 Task: Find connections with filter location Savanūr with filter topic #technologywith filter profile language Potuguese with filter current company EFI with filter school Biju Patnaik University of Technology, Odisha with filter industry Services for the Elderly and Disabled with filter service category Administrative with filter keywords title Account Representative
Action: Mouse moved to (520, 66)
Screenshot: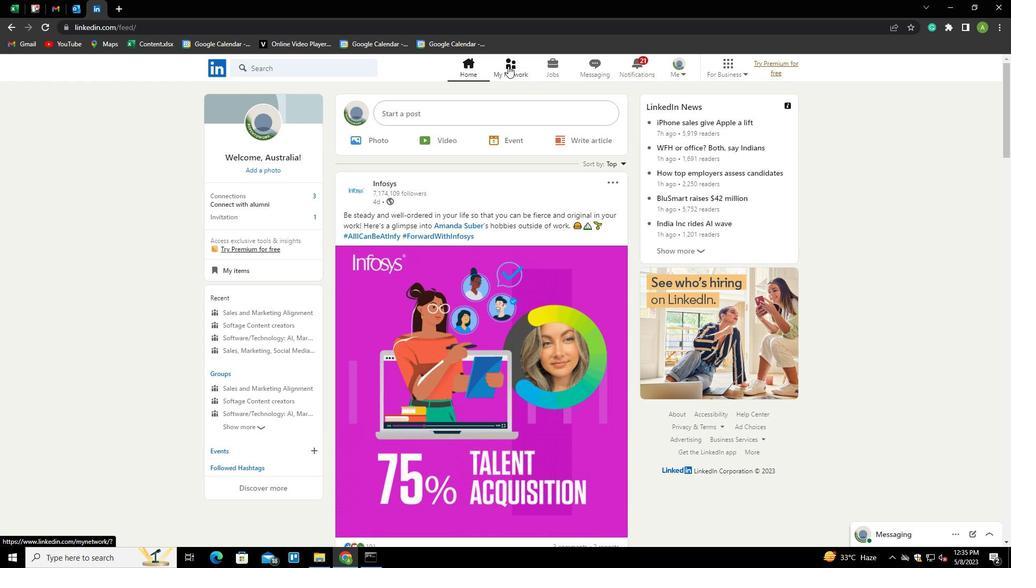 
Action: Mouse pressed left at (520, 66)
Screenshot: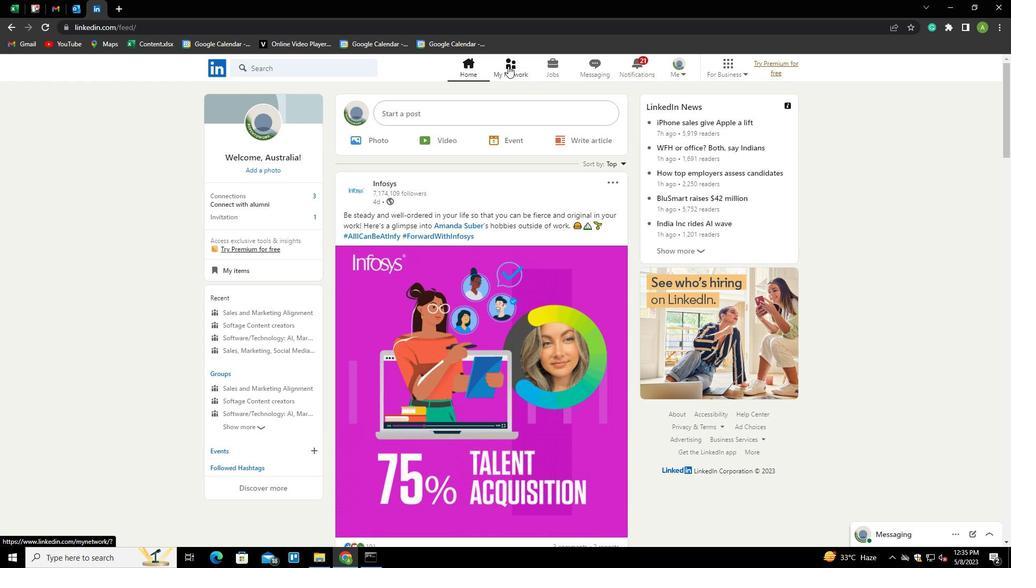 
Action: Mouse moved to (262, 124)
Screenshot: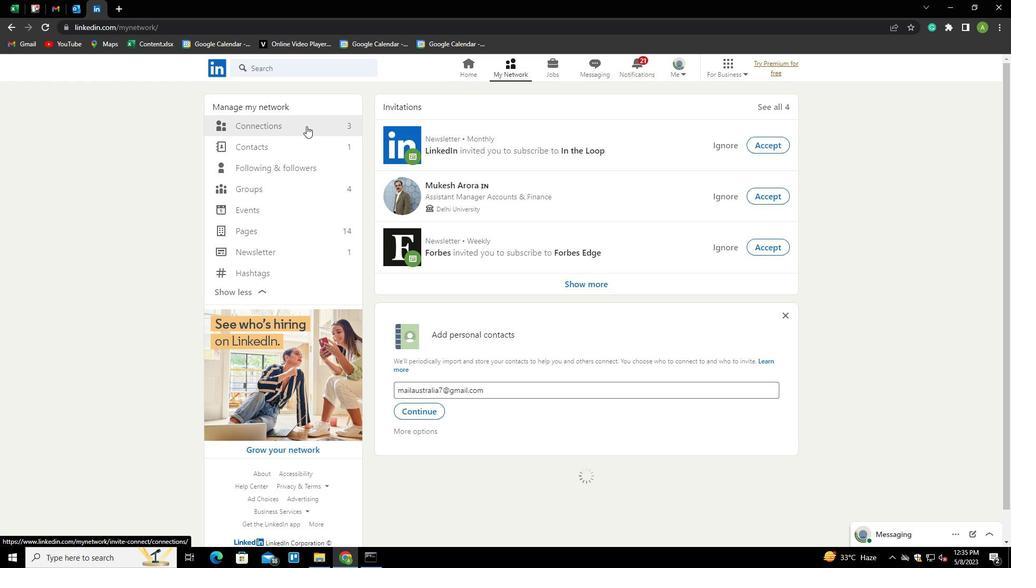 
Action: Mouse pressed left at (262, 124)
Screenshot: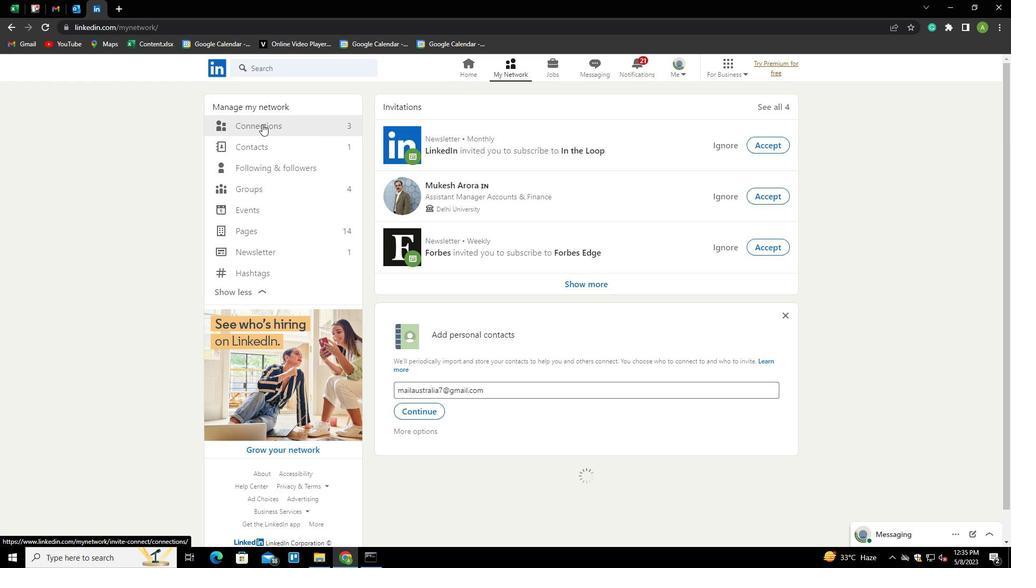
Action: Mouse moved to (574, 126)
Screenshot: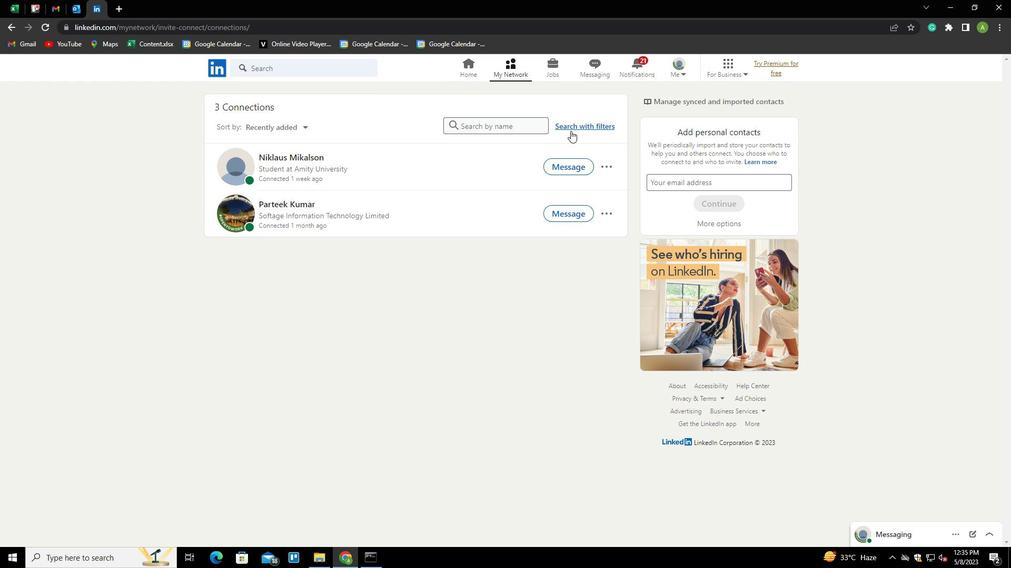 
Action: Mouse pressed left at (574, 126)
Screenshot: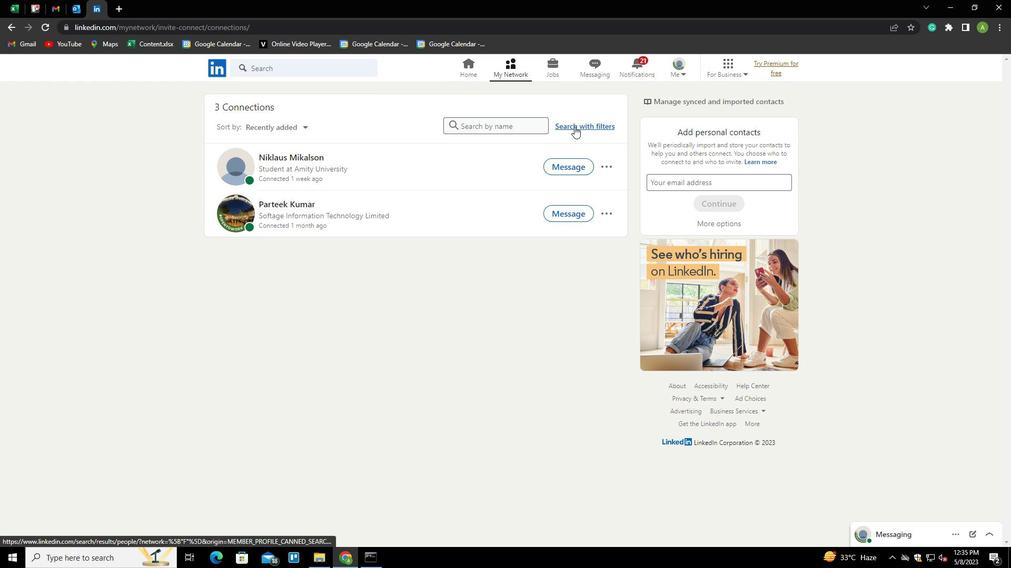 
Action: Mouse moved to (539, 96)
Screenshot: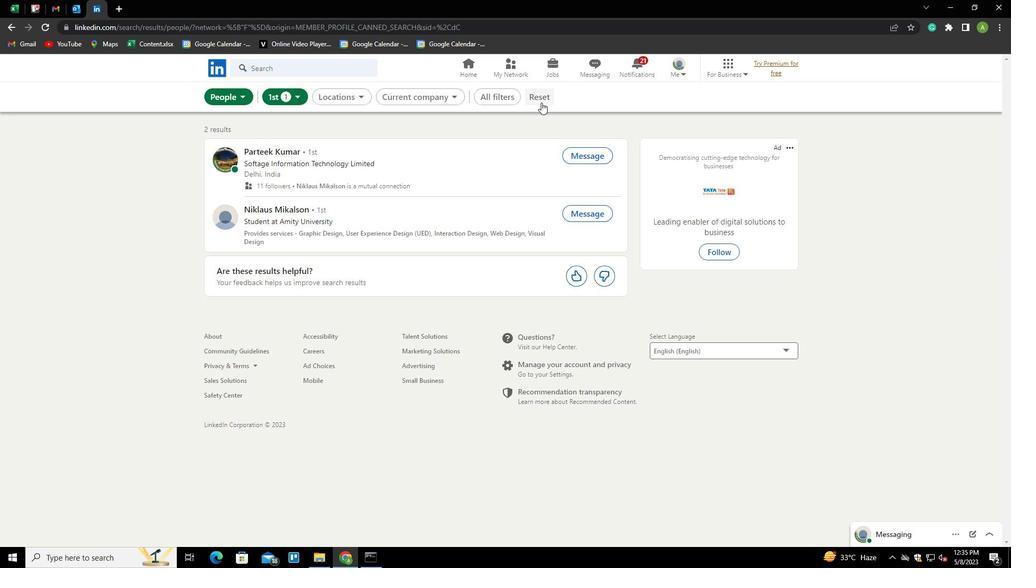 
Action: Mouse pressed left at (539, 96)
Screenshot: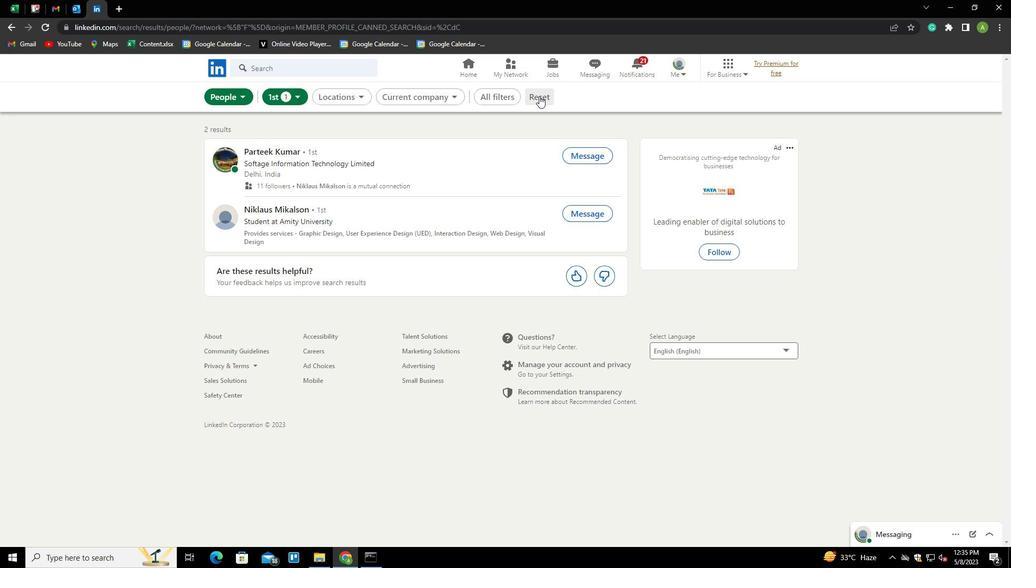 
Action: Mouse moved to (527, 98)
Screenshot: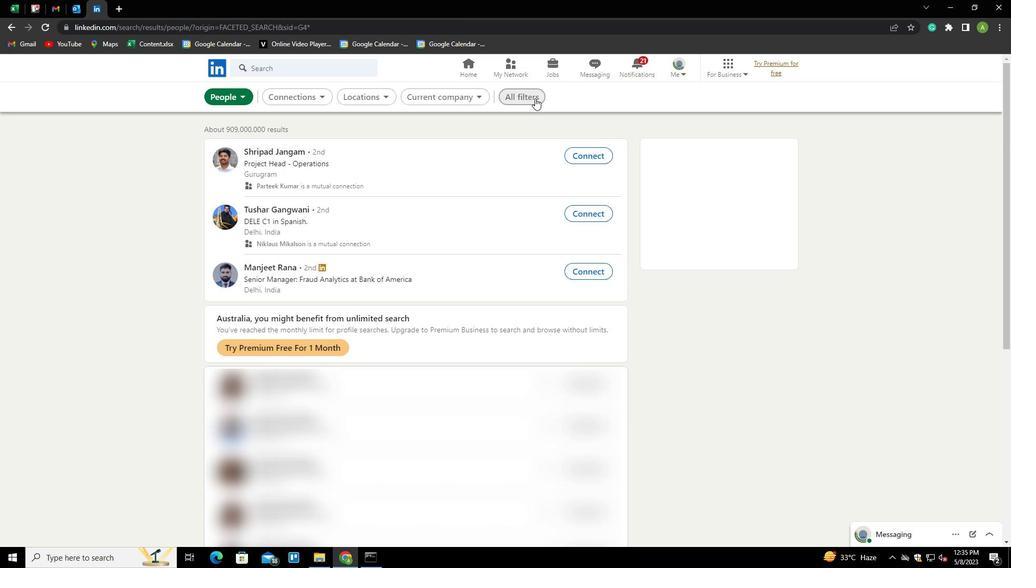 
Action: Mouse pressed left at (527, 98)
Screenshot: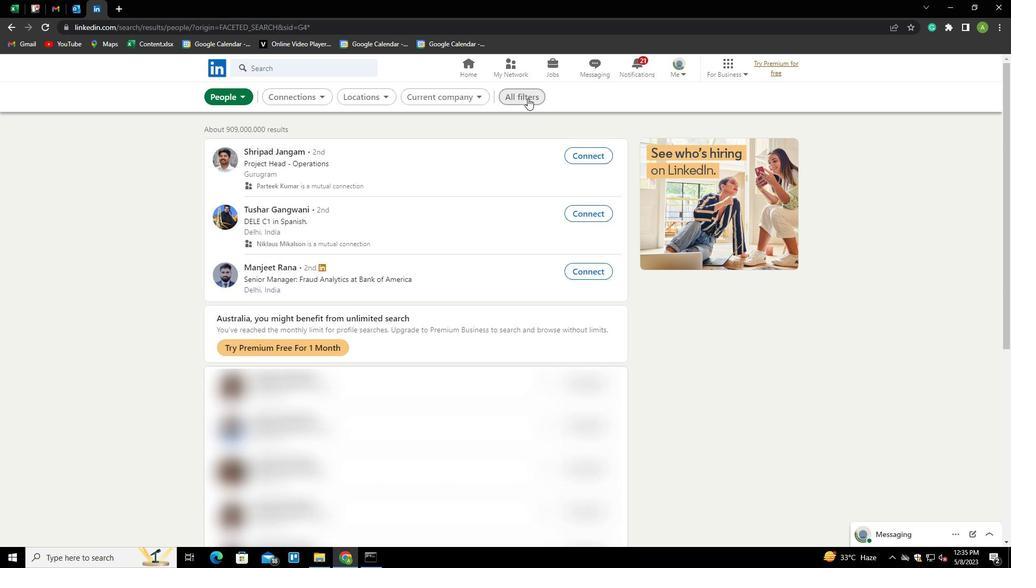 
Action: Mouse moved to (805, 286)
Screenshot: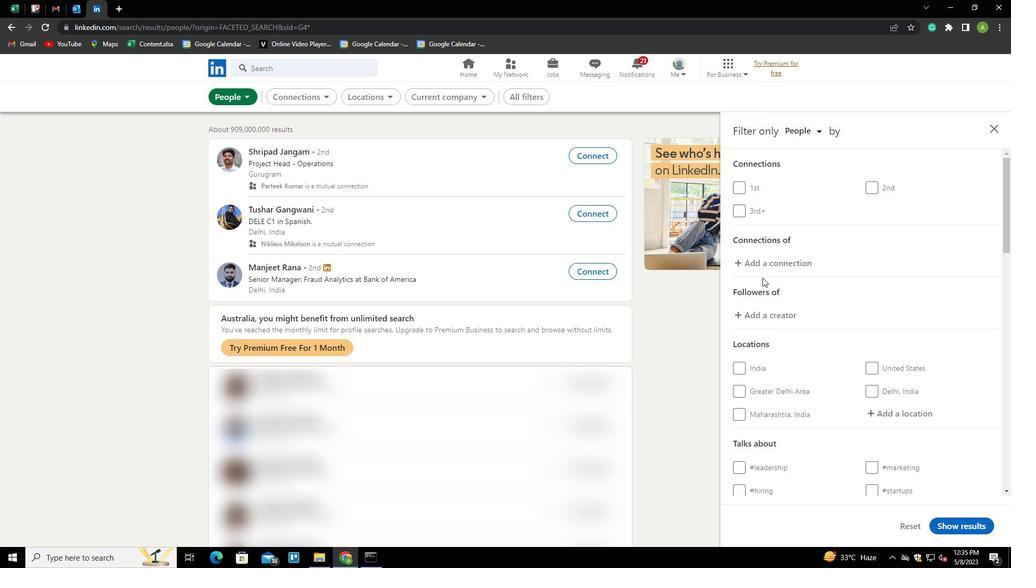 
Action: Mouse scrolled (805, 285) with delta (0, 0)
Screenshot: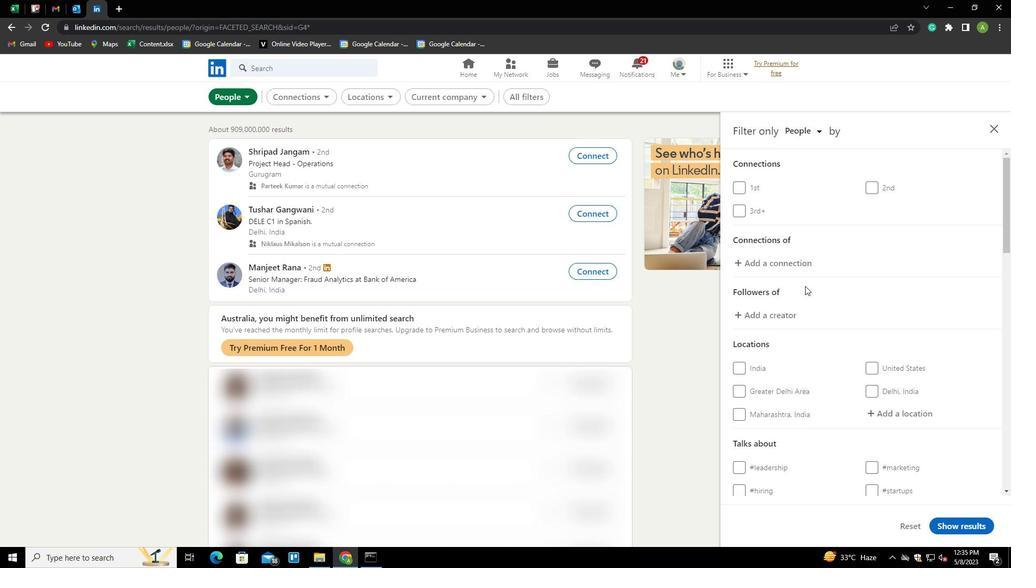 
Action: Mouse scrolled (805, 285) with delta (0, 0)
Screenshot: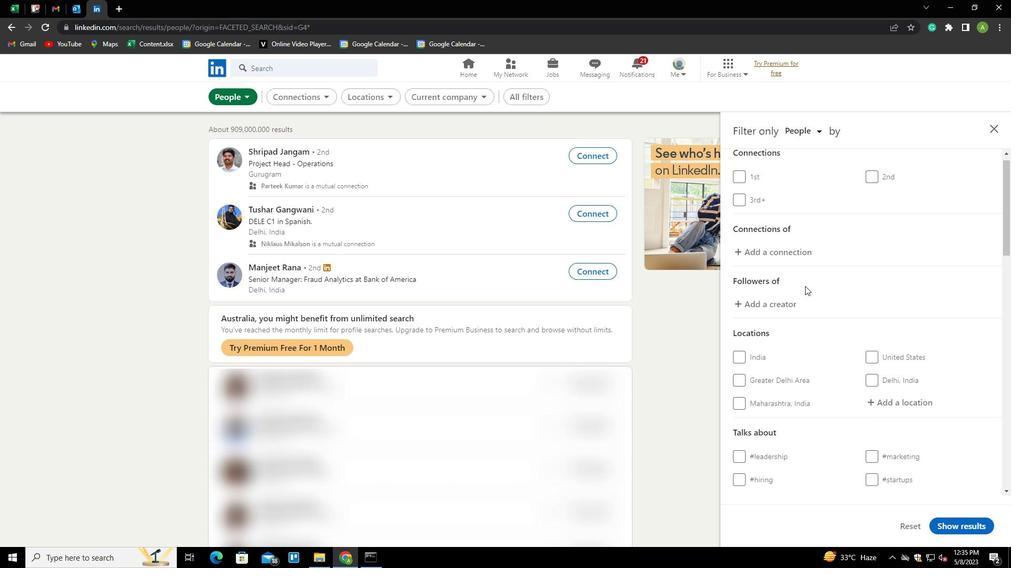 
Action: Mouse moved to (885, 306)
Screenshot: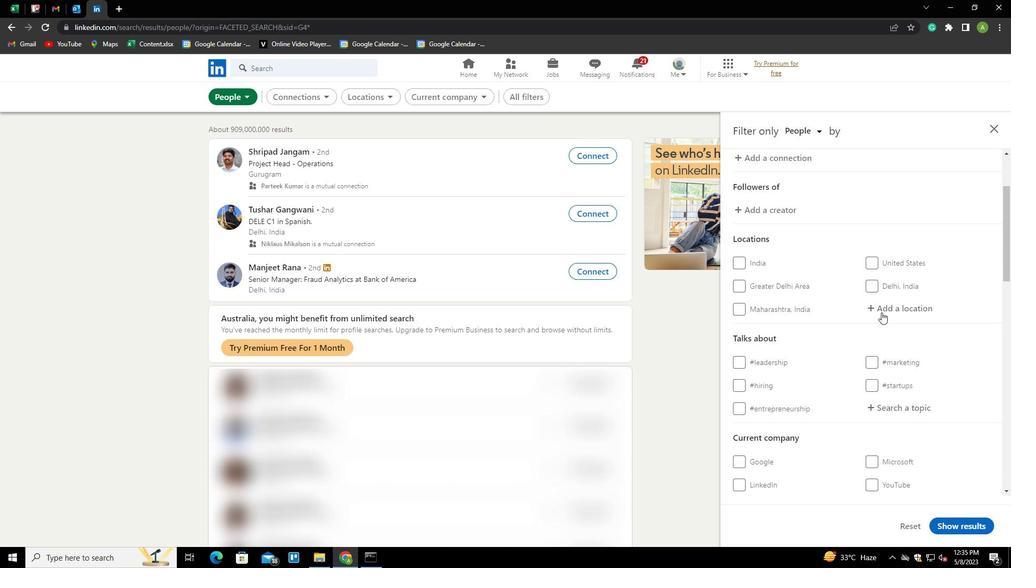 
Action: Mouse pressed left at (885, 306)
Screenshot: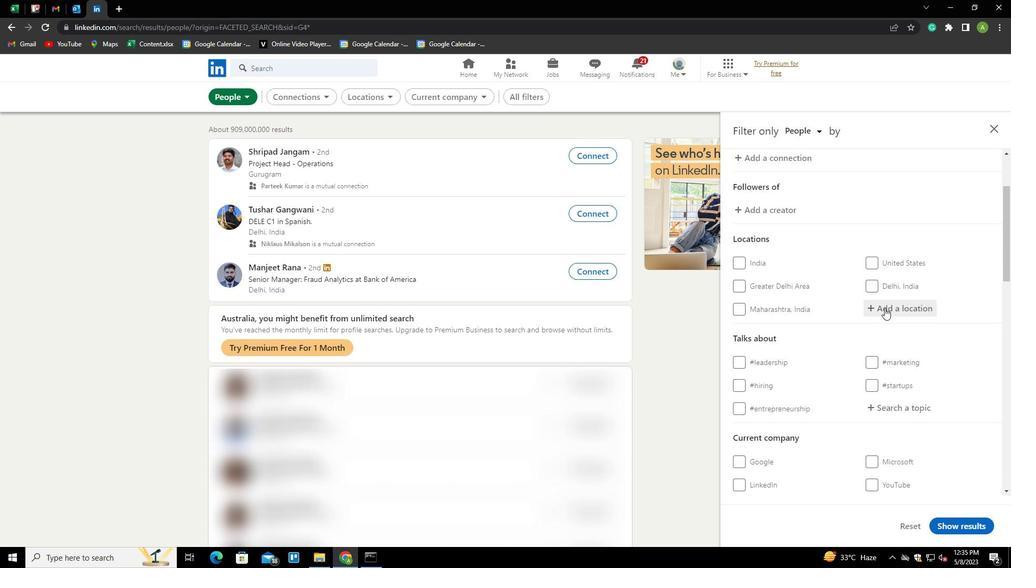 
Action: Mouse moved to (1010, 219)
Screenshot: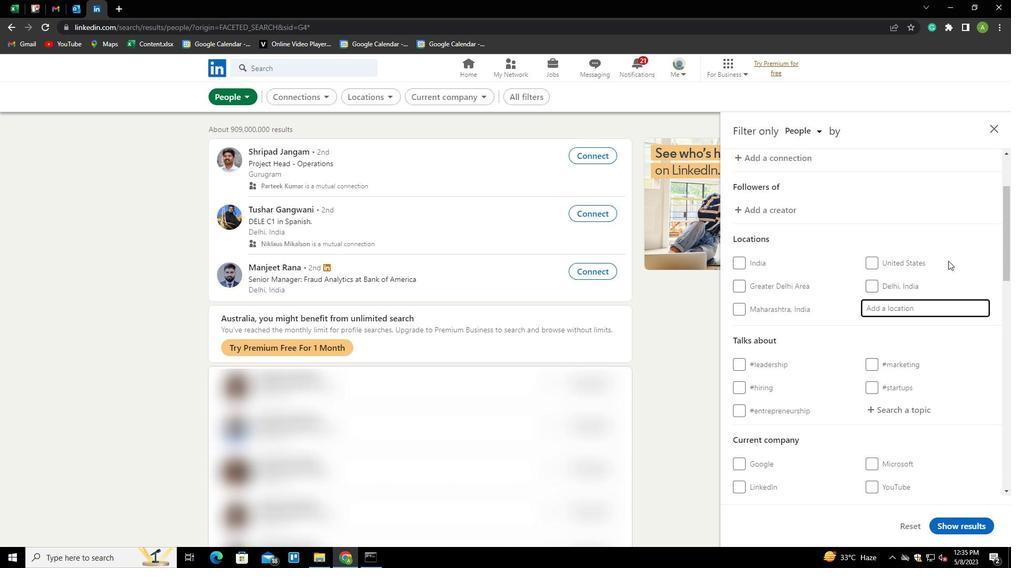 
Action: Key pressed <Key.shift><Key.shift><Key.shift><Key.shift><Key.shift><Key.shift><Key.shift>SAVANUR<Key.down><Key.enter>
Screenshot: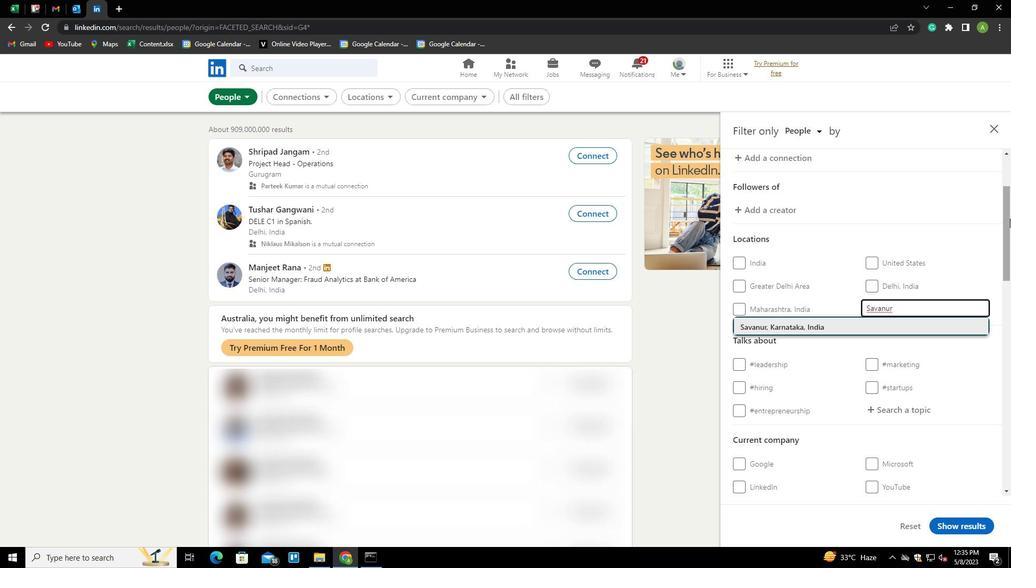 
Action: Mouse moved to (1009, 219)
Screenshot: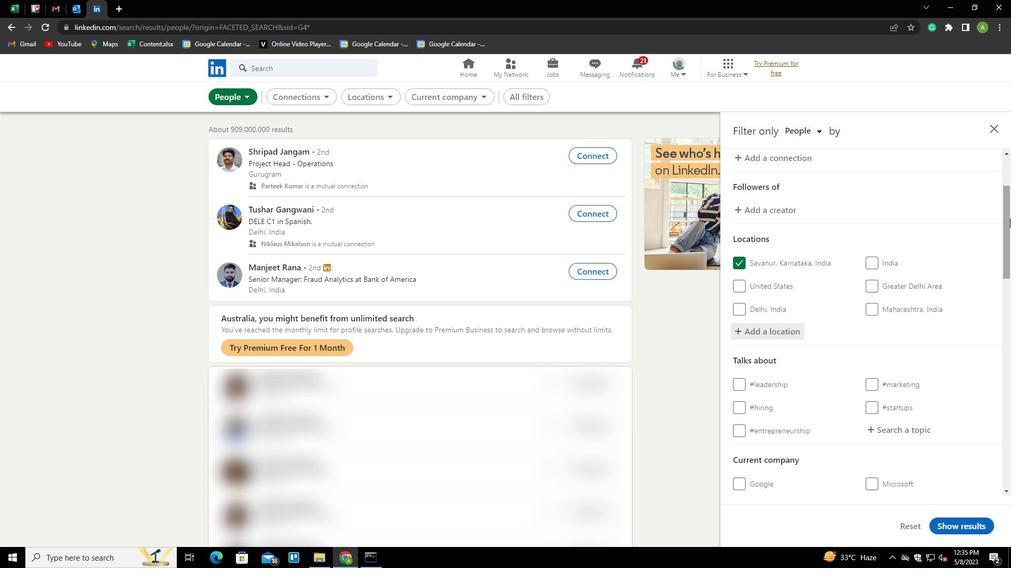 
Action: Mouse scrolled (1009, 219) with delta (0, 0)
Screenshot: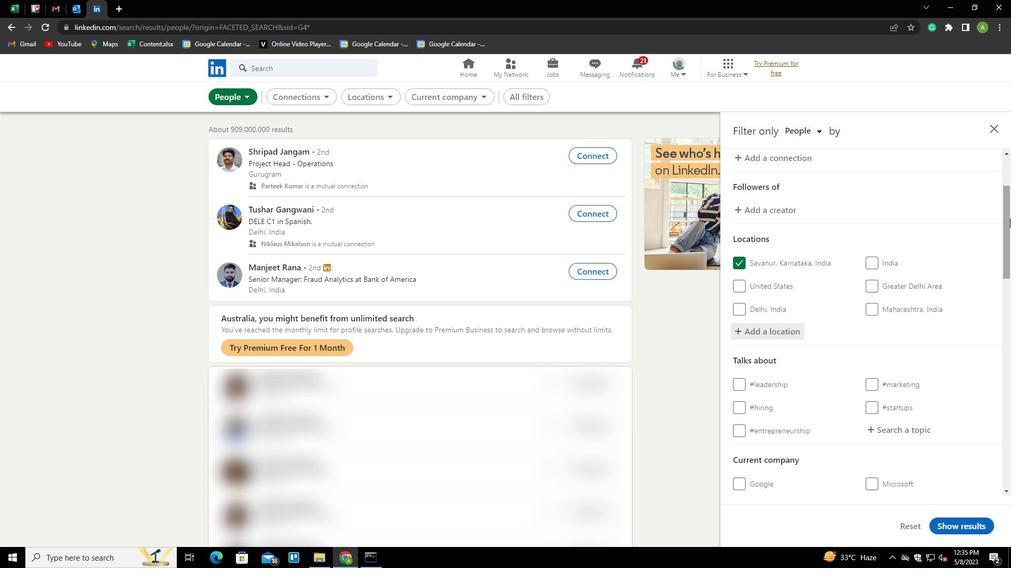 
Action: Mouse scrolled (1009, 219) with delta (0, 0)
Screenshot: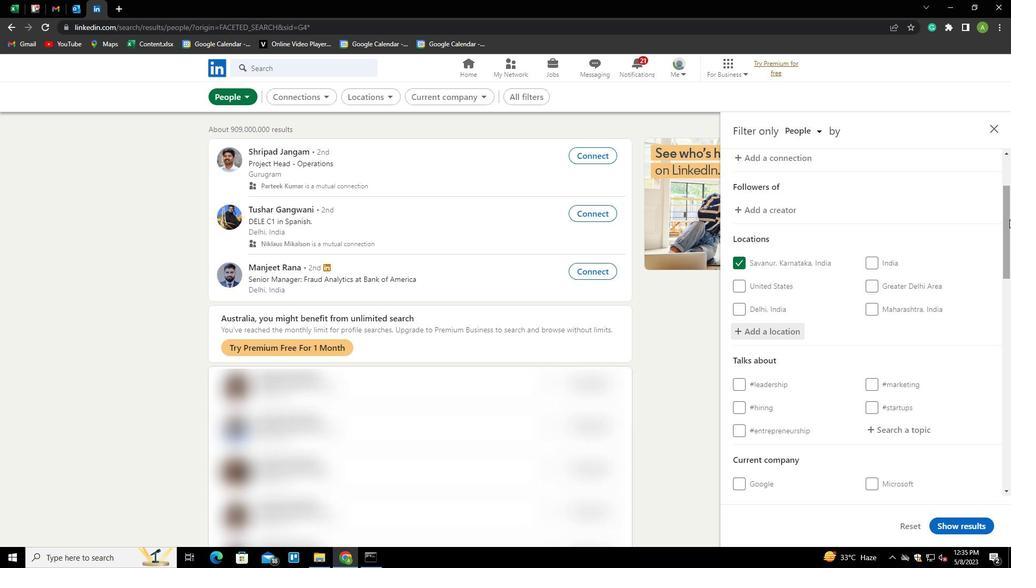 
Action: Mouse moved to (910, 320)
Screenshot: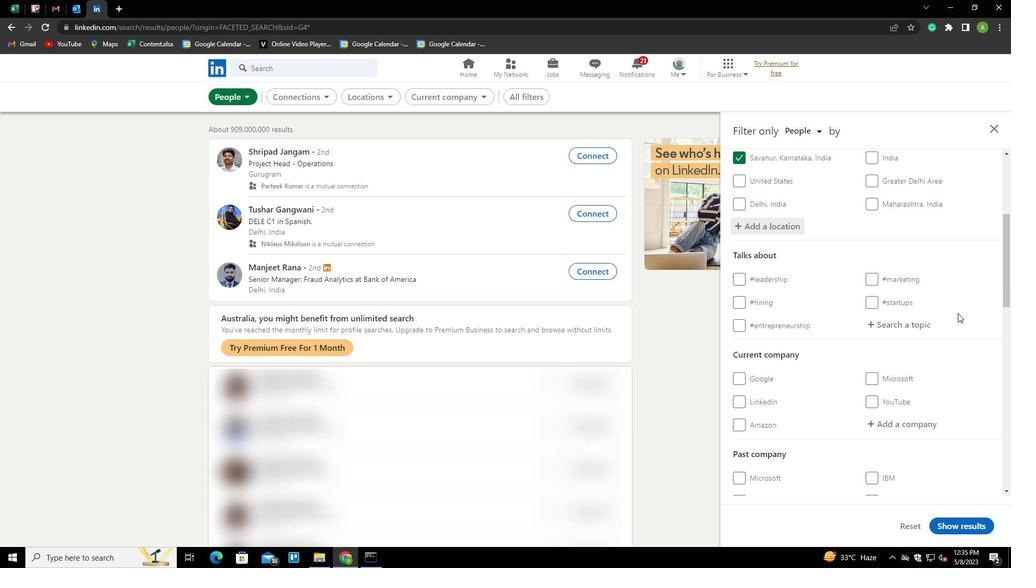 
Action: Mouse pressed left at (910, 320)
Screenshot: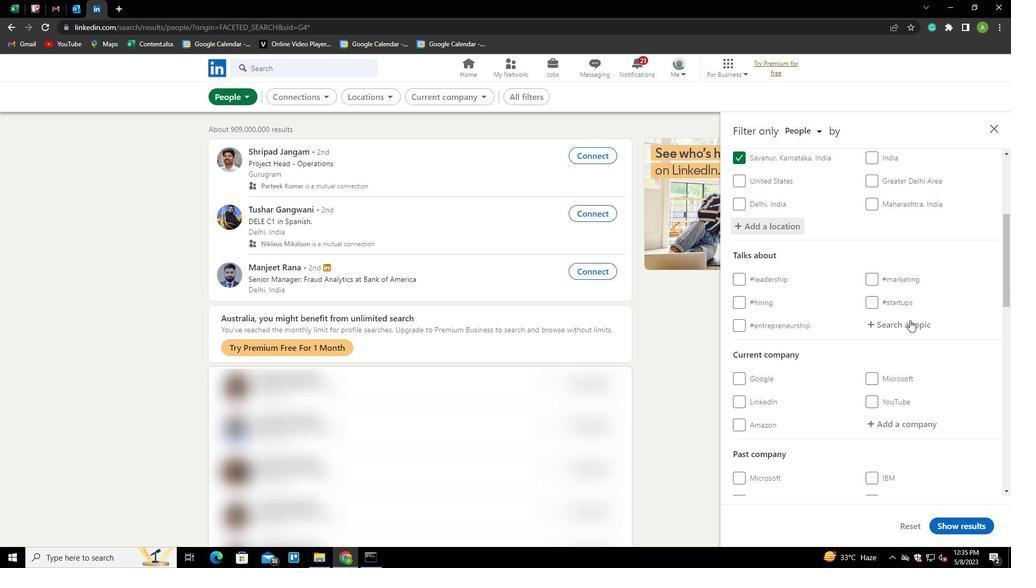 
Action: Key pressed <Key.shift>TECHNOLOGY<Key.down><Key.enter>
Screenshot: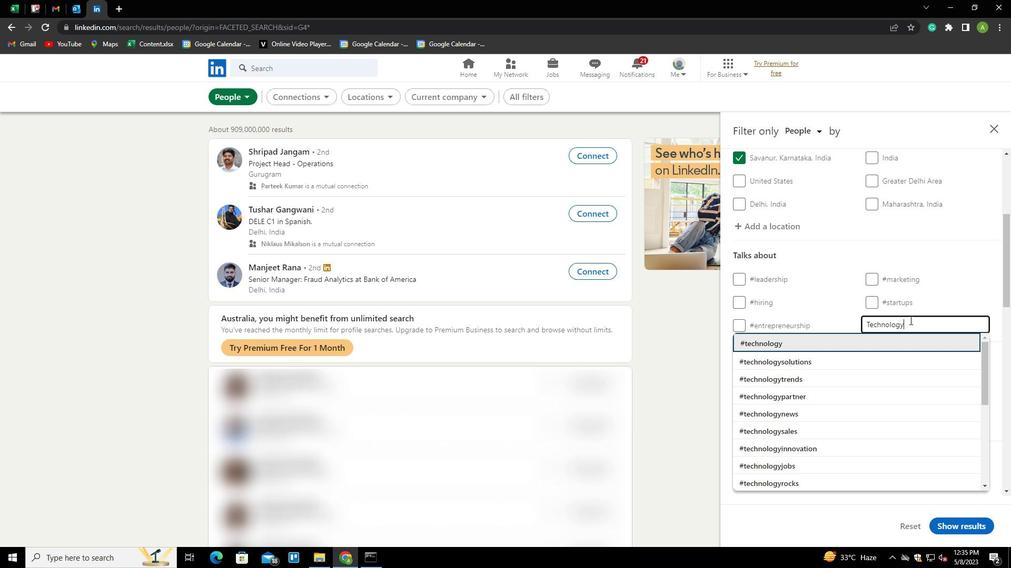 
Action: Mouse moved to (907, 322)
Screenshot: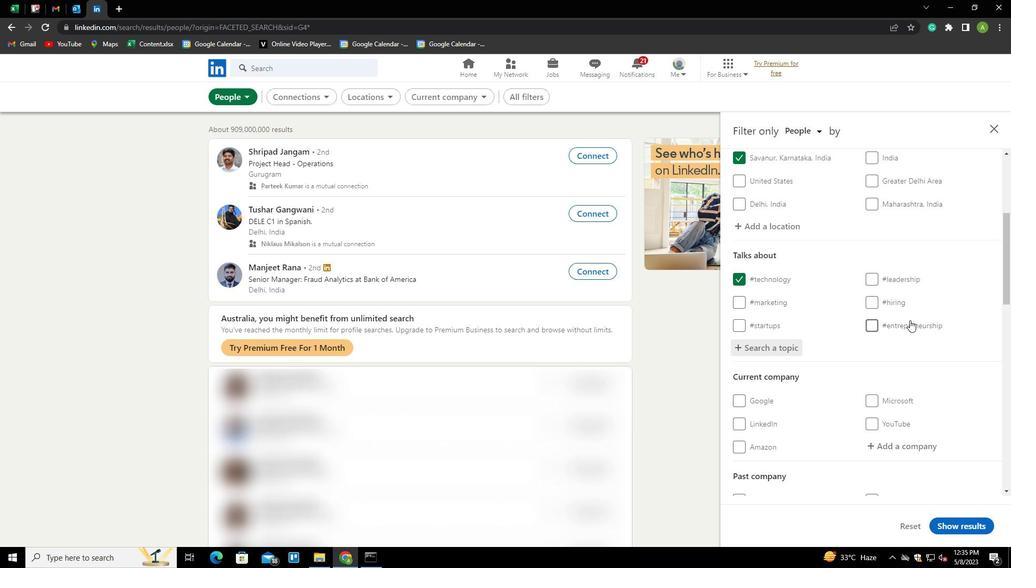
Action: Mouse scrolled (907, 321) with delta (0, 0)
Screenshot: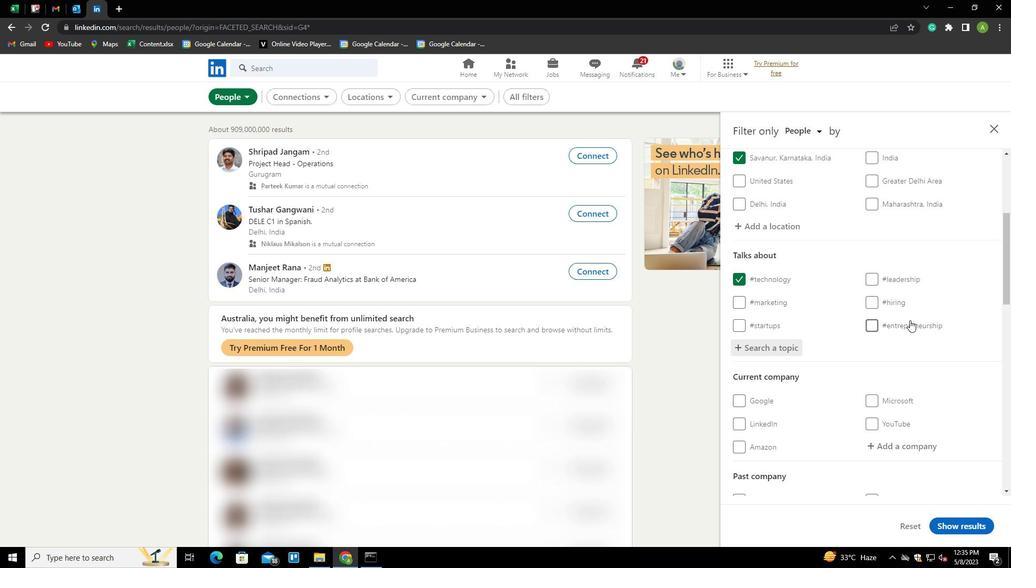 
Action: Mouse moved to (907, 322)
Screenshot: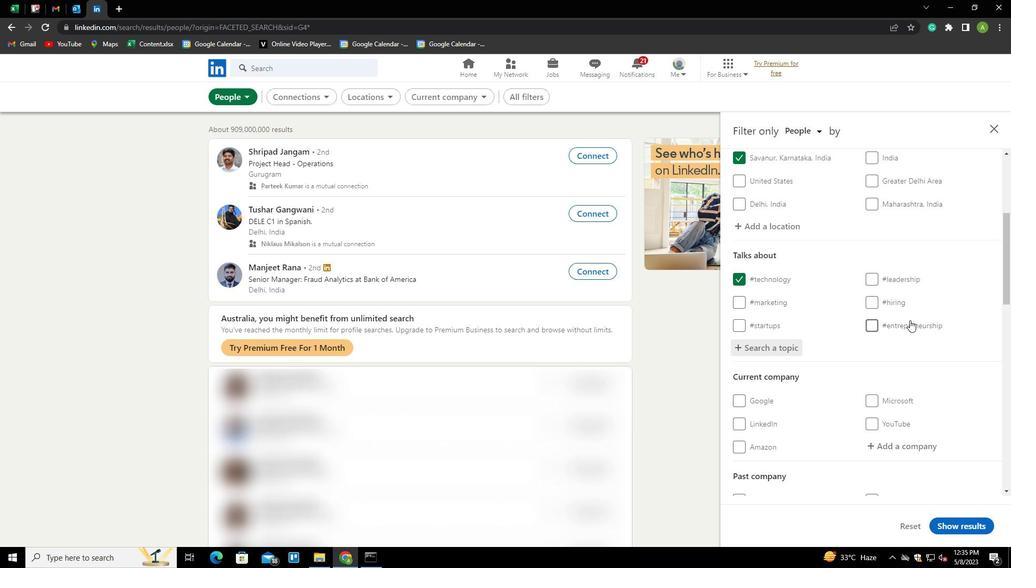 
Action: Mouse scrolled (907, 322) with delta (0, 0)
Screenshot: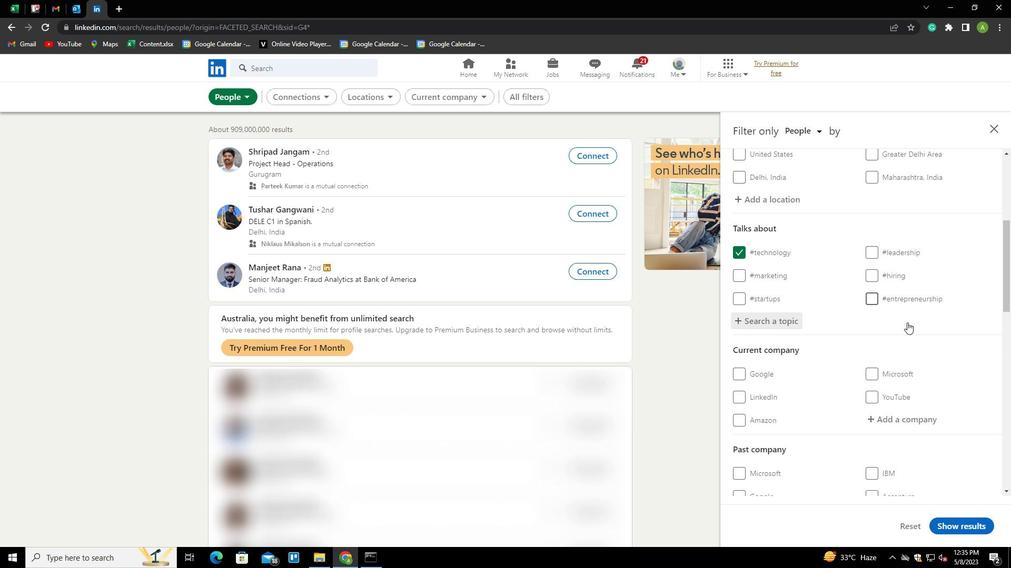 
Action: Mouse scrolled (907, 322) with delta (0, 0)
Screenshot: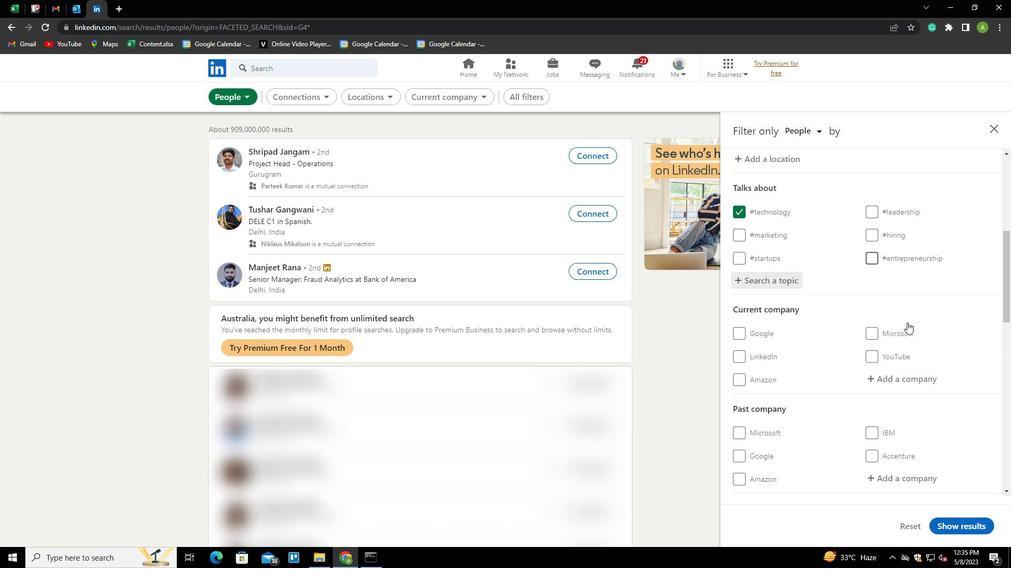 
Action: Mouse scrolled (907, 322) with delta (0, 0)
Screenshot: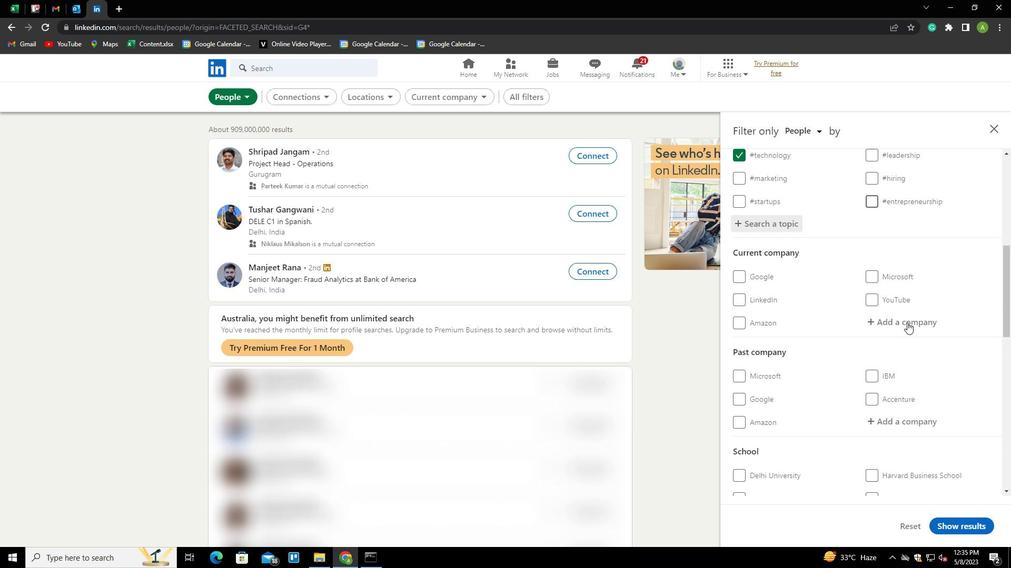 
Action: Mouse scrolled (907, 322) with delta (0, 0)
Screenshot: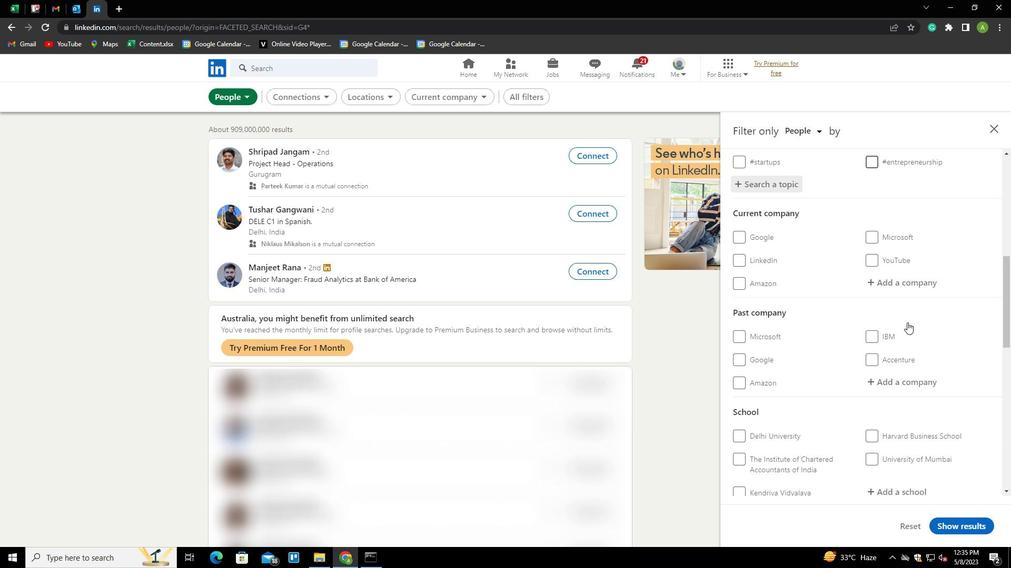 
Action: Mouse scrolled (907, 322) with delta (0, 0)
Screenshot: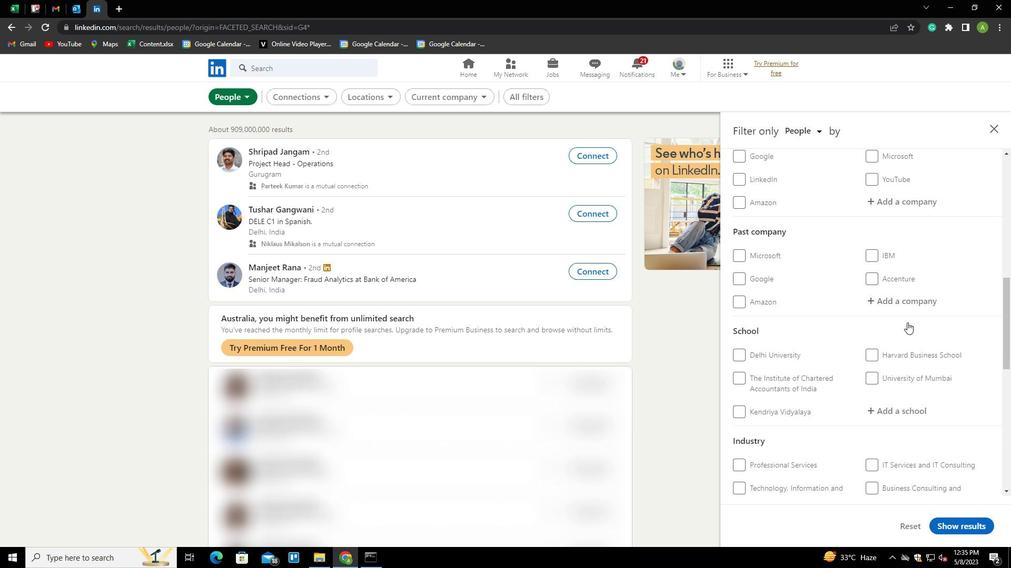 
Action: Mouse scrolled (907, 322) with delta (0, 0)
Screenshot: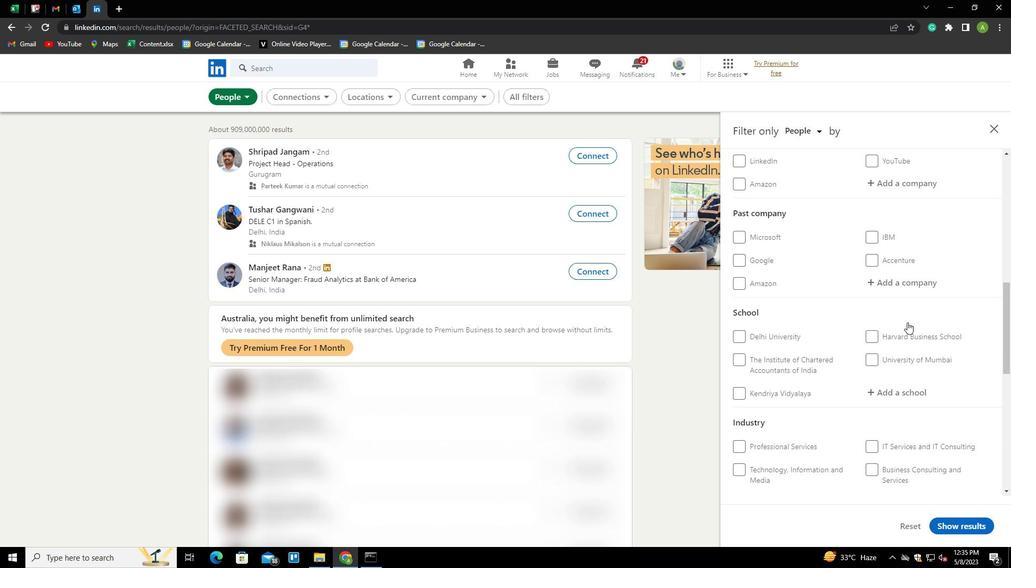 
Action: Mouse scrolled (907, 322) with delta (0, 0)
Screenshot: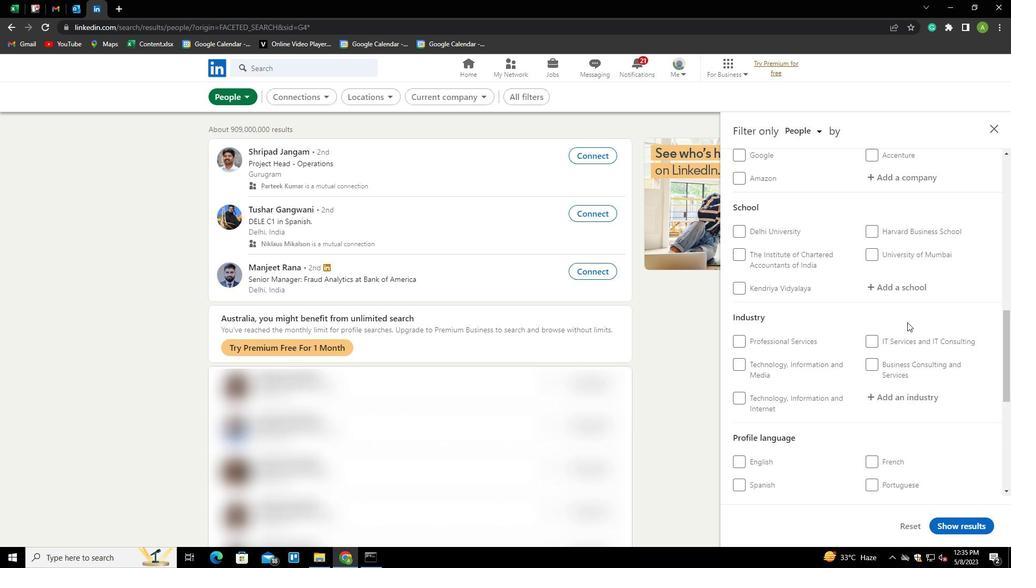 
Action: Mouse scrolled (907, 322) with delta (0, 0)
Screenshot: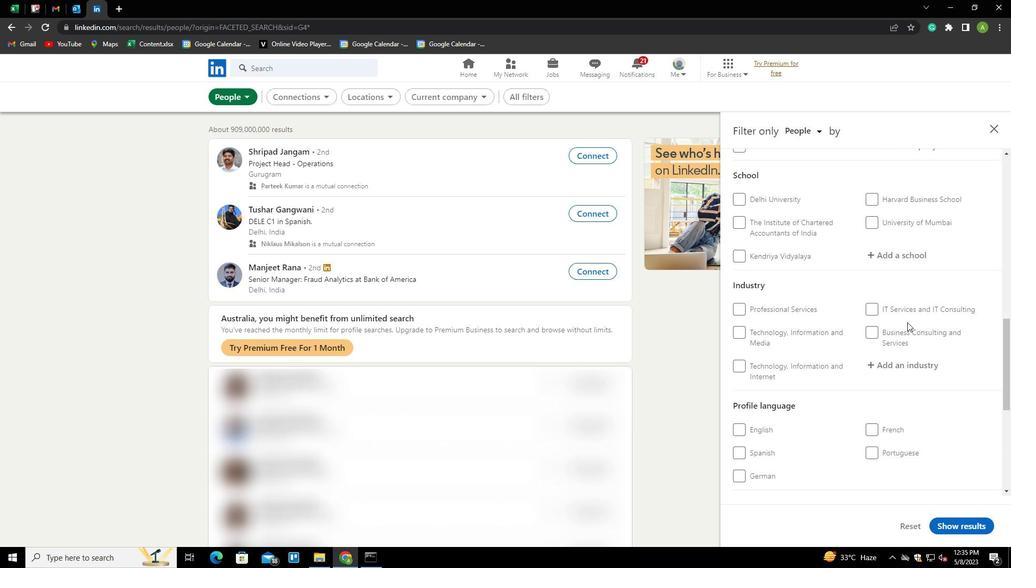 
Action: Mouse moved to (865, 382)
Screenshot: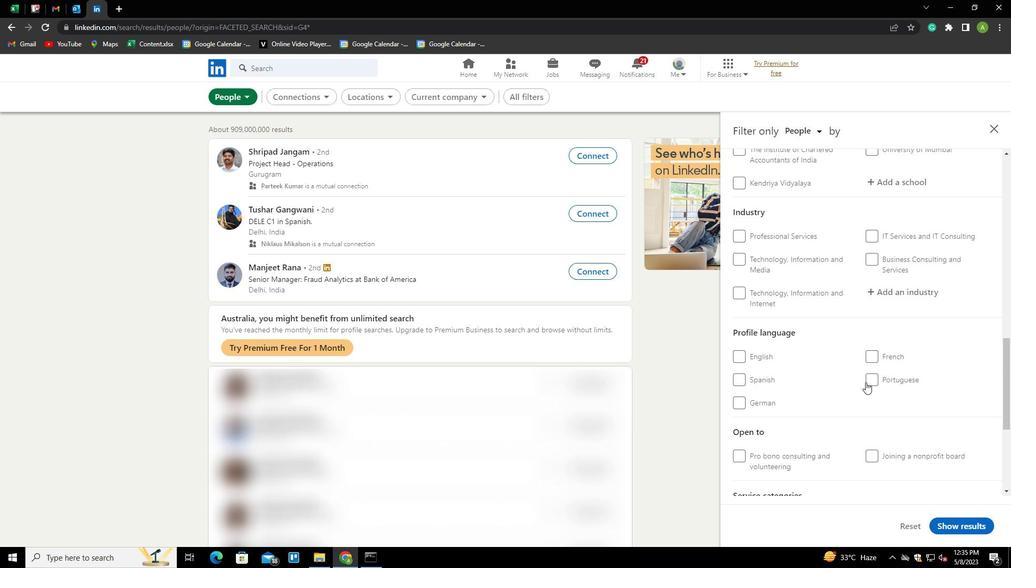 
Action: Mouse pressed left at (865, 382)
Screenshot: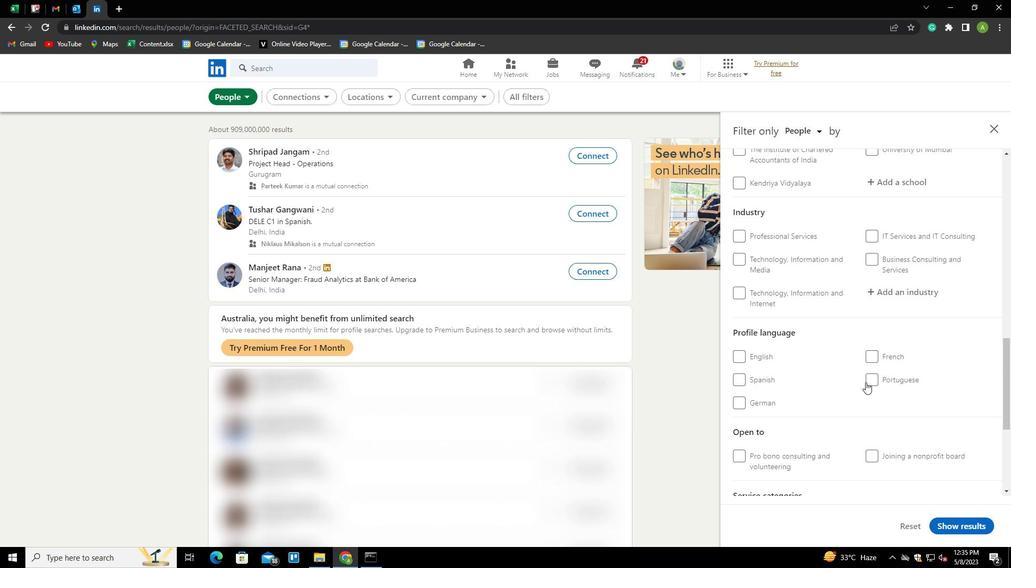 
Action: Mouse moved to (936, 361)
Screenshot: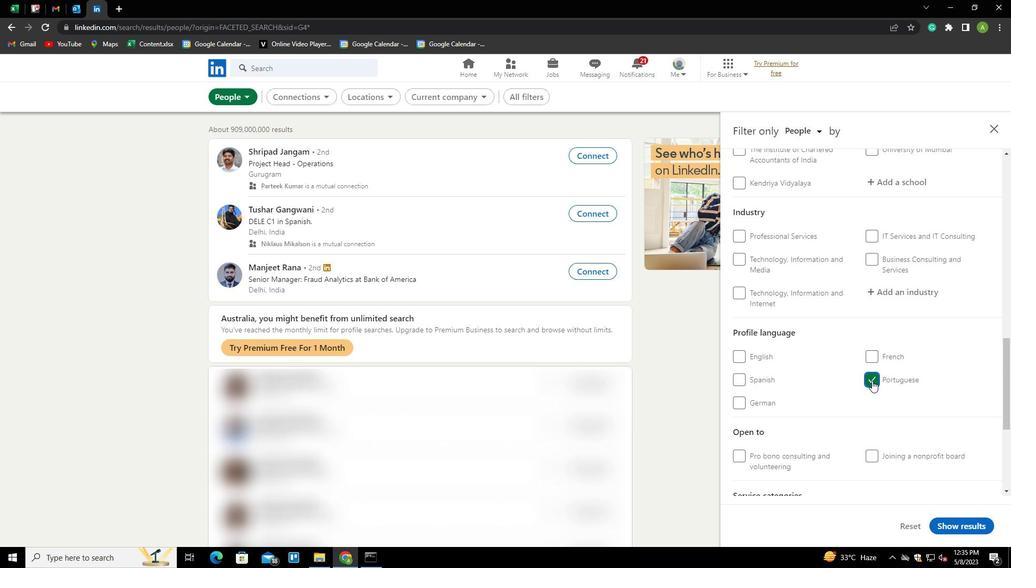 
Action: Mouse scrolled (936, 362) with delta (0, 0)
Screenshot: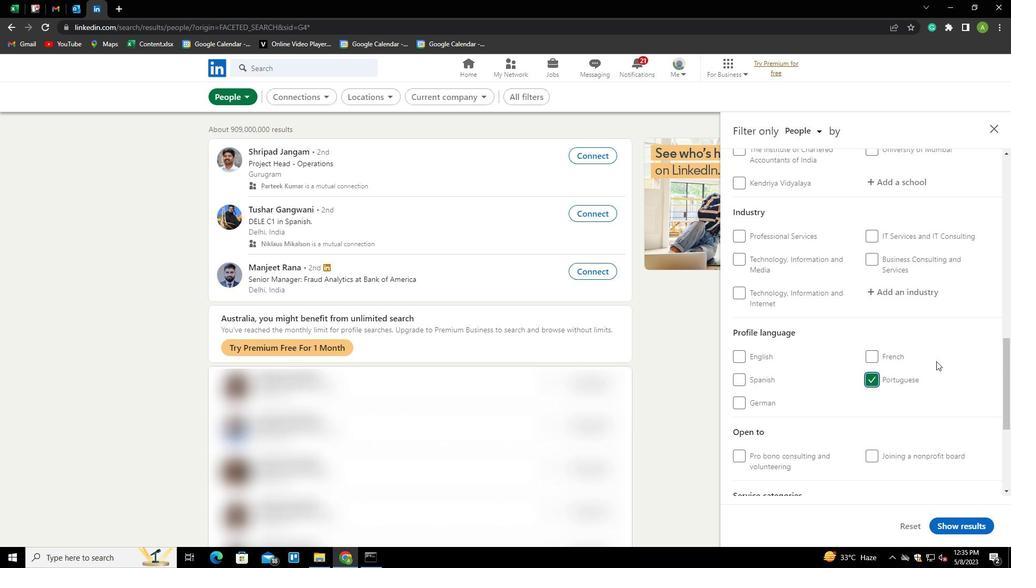 
Action: Mouse scrolled (936, 362) with delta (0, 0)
Screenshot: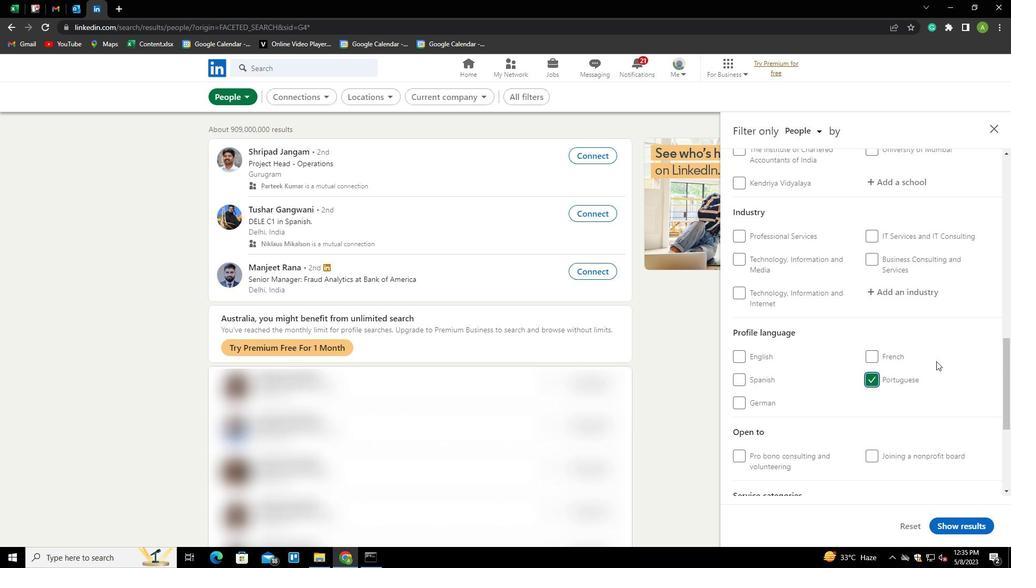 
Action: Mouse scrolled (936, 362) with delta (0, 0)
Screenshot: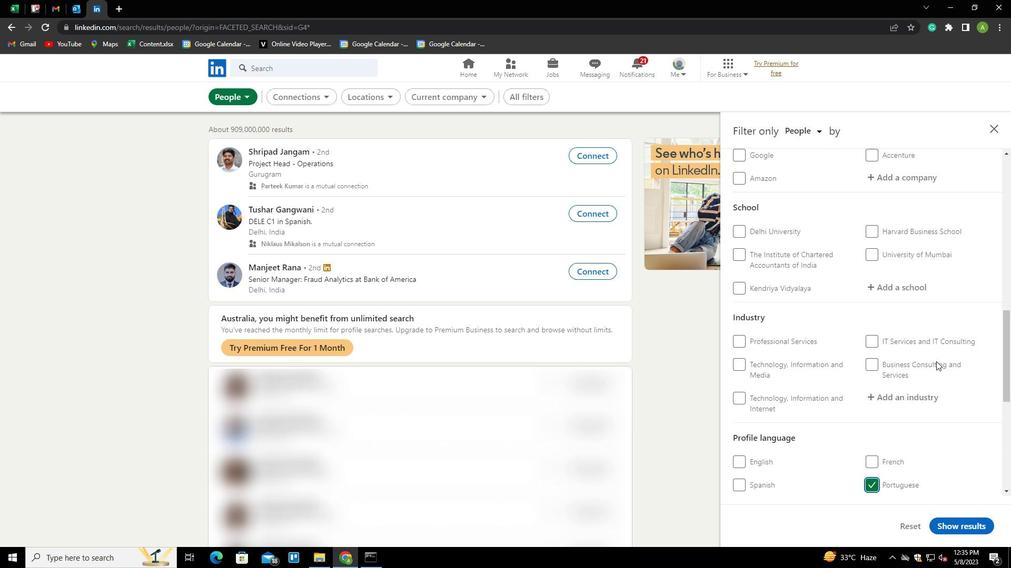 
Action: Mouse scrolled (936, 362) with delta (0, 0)
Screenshot: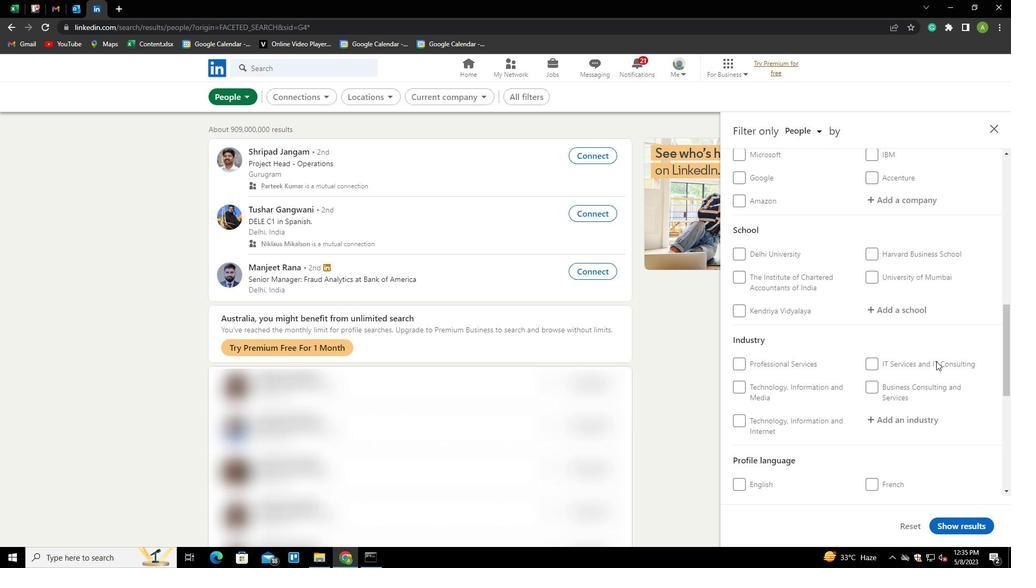 
Action: Mouse scrolled (936, 362) with delta (0, 0)
Screenshot: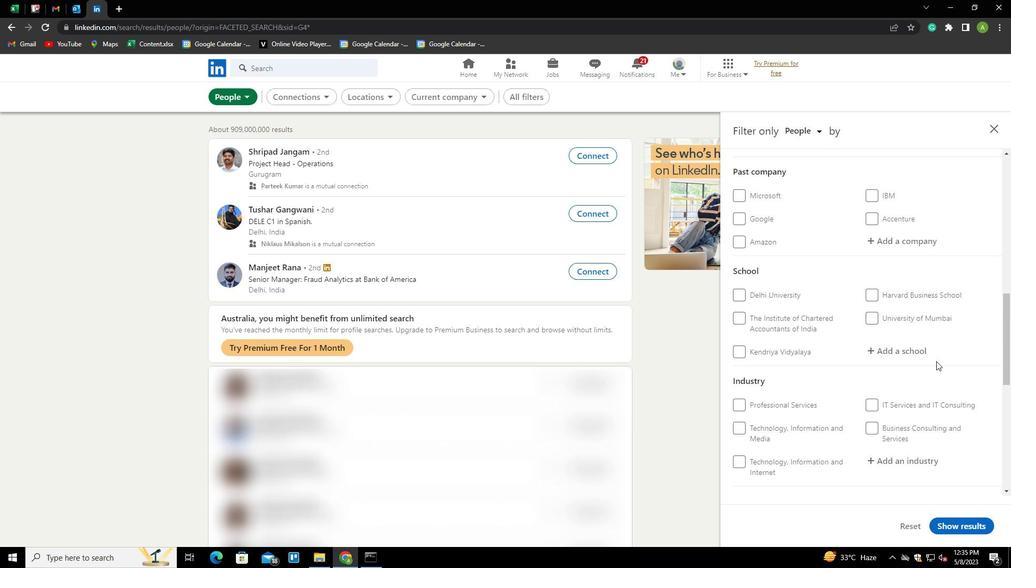 
Action: Mouse scrolled (936, 362) with delta (0, 0)
Screenshot: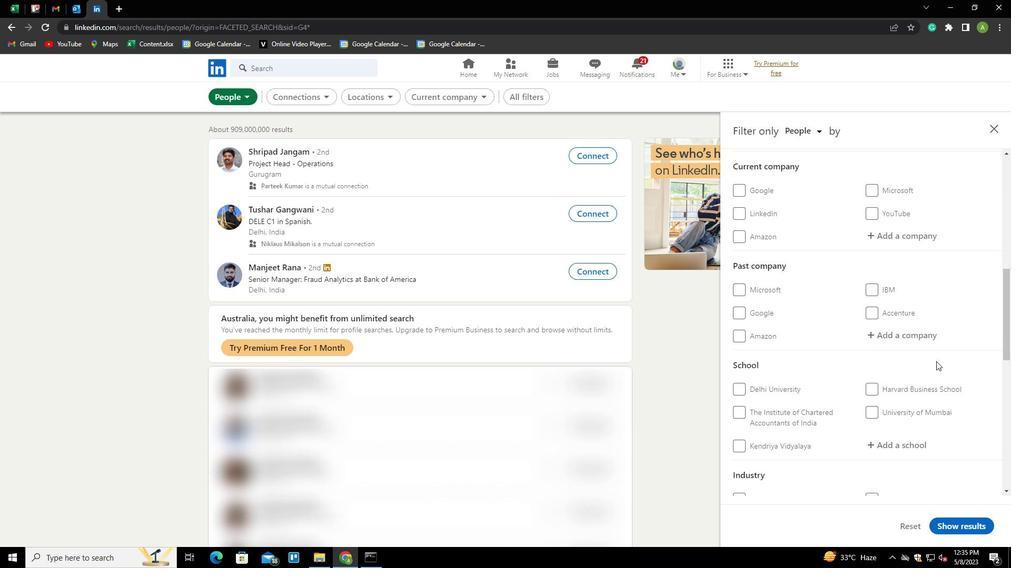 
Action: Mouse moved to (892, 294)
Screenshot: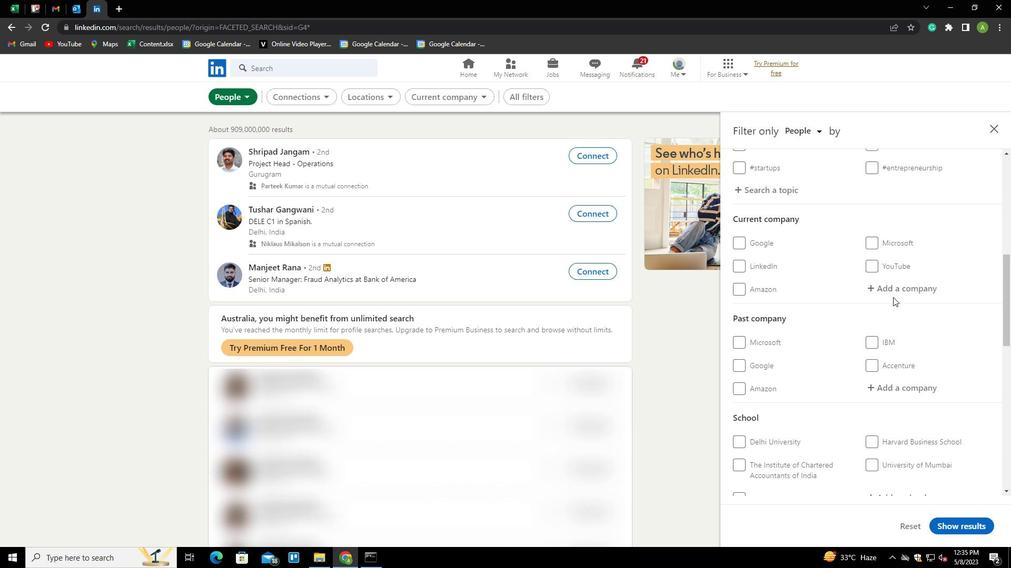 
Action: Mouse pressed left at (892, 294)
Screenshot: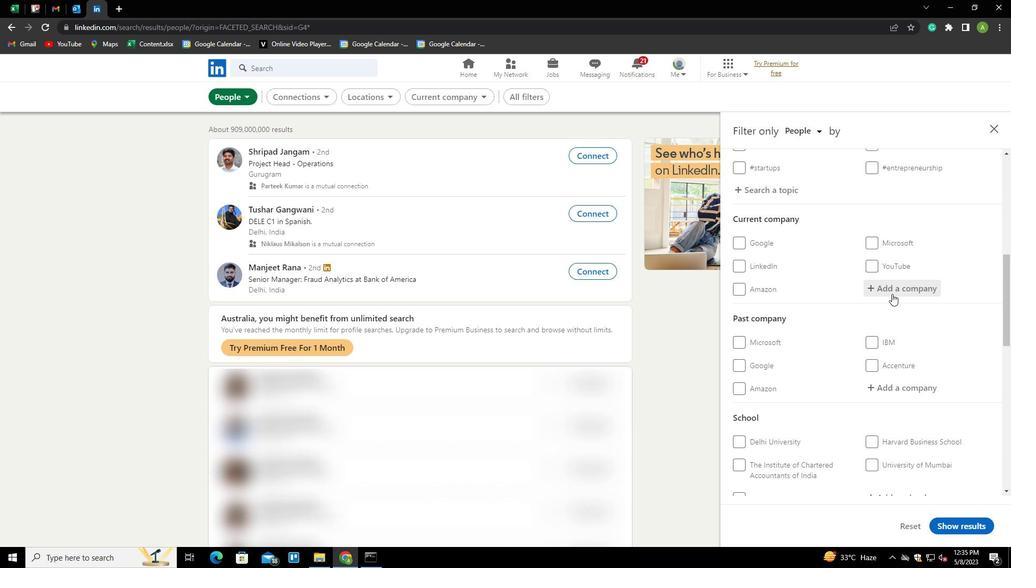 
Action: Key pressed <Key.shift>EFI<Key.down><Key.enter>
Screenshot: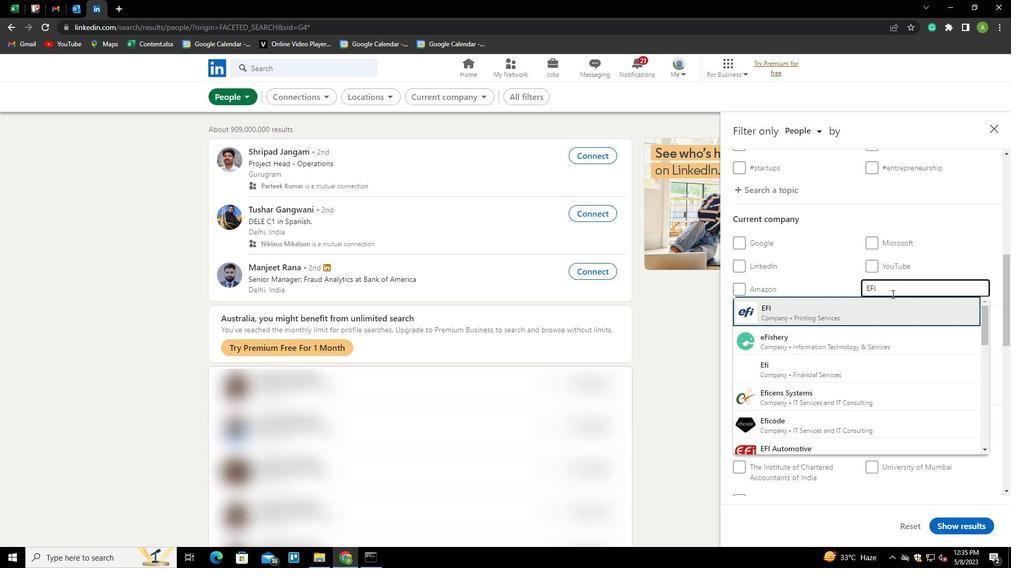 
Action: Mouse scrolled (892, 293) with delta (0, 0)
Screenshot: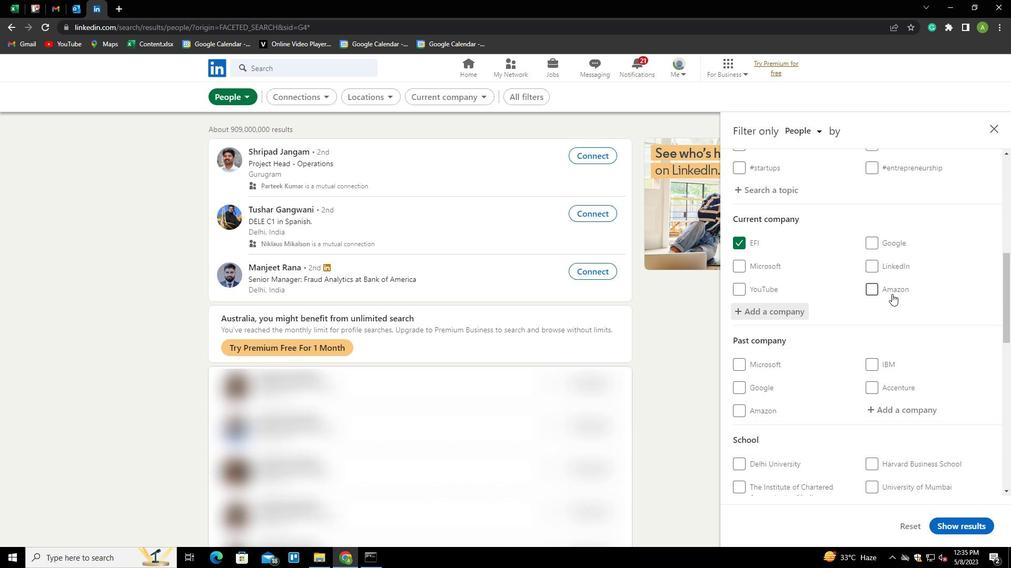 
Action: Mouse scrolled (892, 293) with delta (0, 0)
Screenshot: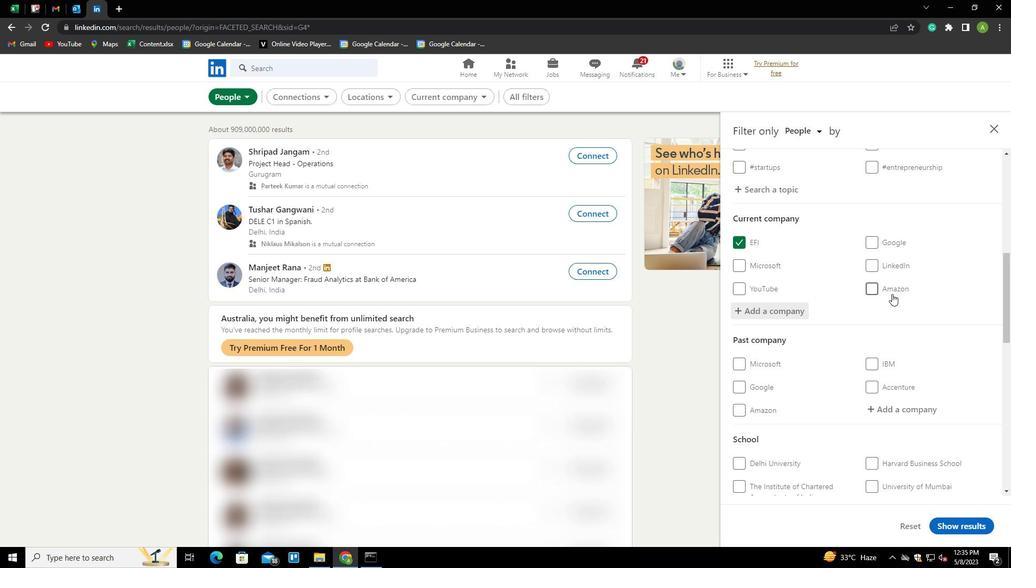 
Action: Mouse scrolled (892, 293) with delta (0, 0)
Screenshot: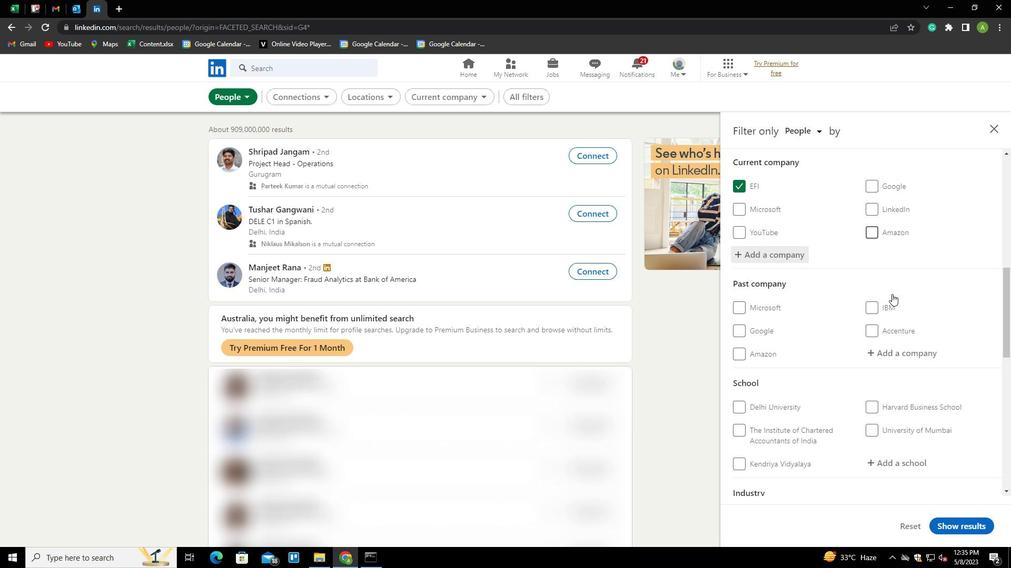 
Action: Mouse moved to (886, 366)
Screenshot: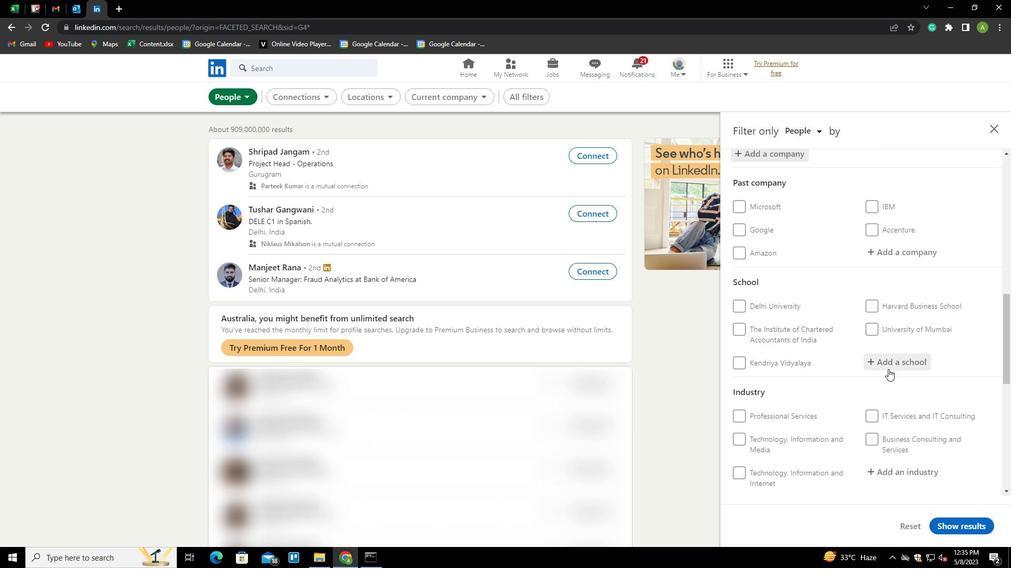 
Action: Mouse pressed left at (886, 366)
Screenshot: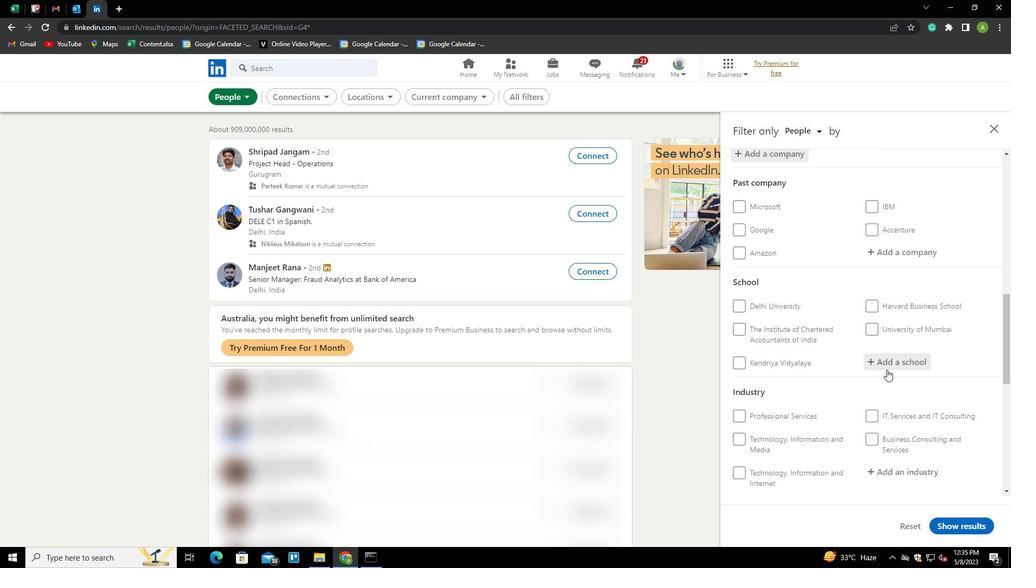 
Action: Key pressed <Key.shift><Key.shift><Key.shift><Key.shift><Key.shift><Key.shift><Key.shift><Key.shift><Key.shift><Key.shift>BIJU<Key.space><Key.shift>PATNAIK<Key.space><Key.shift>UNIVERSITY<Key.space>OF<Key.space><Key.shift>TECHNOLOGY,<Key.space><Key.shift>ODISHA<Key.down><Key.enter>
Screenshot: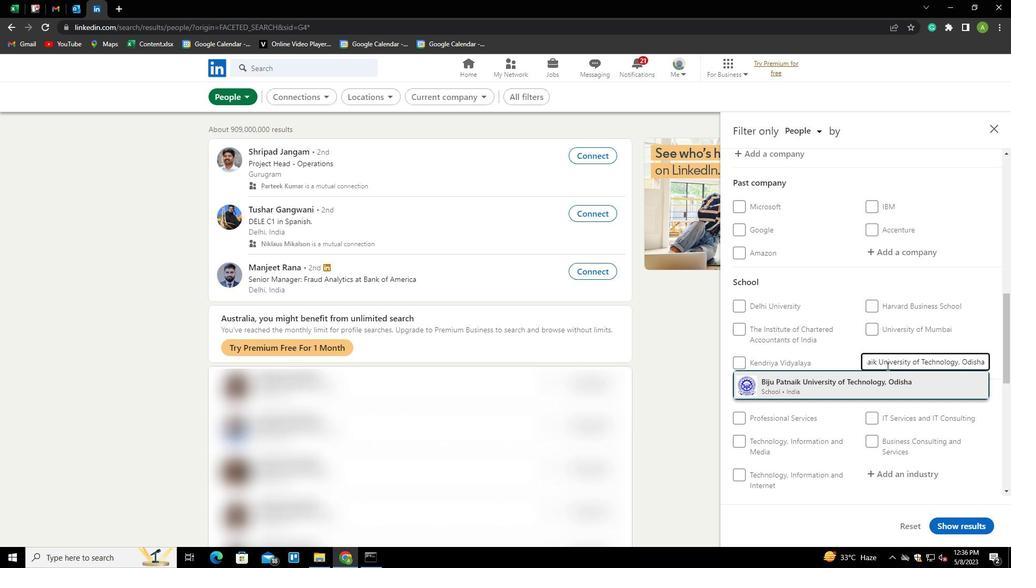 
Action: Mouse scrolled (886, 366) with delta (0, 0)
Screenshot: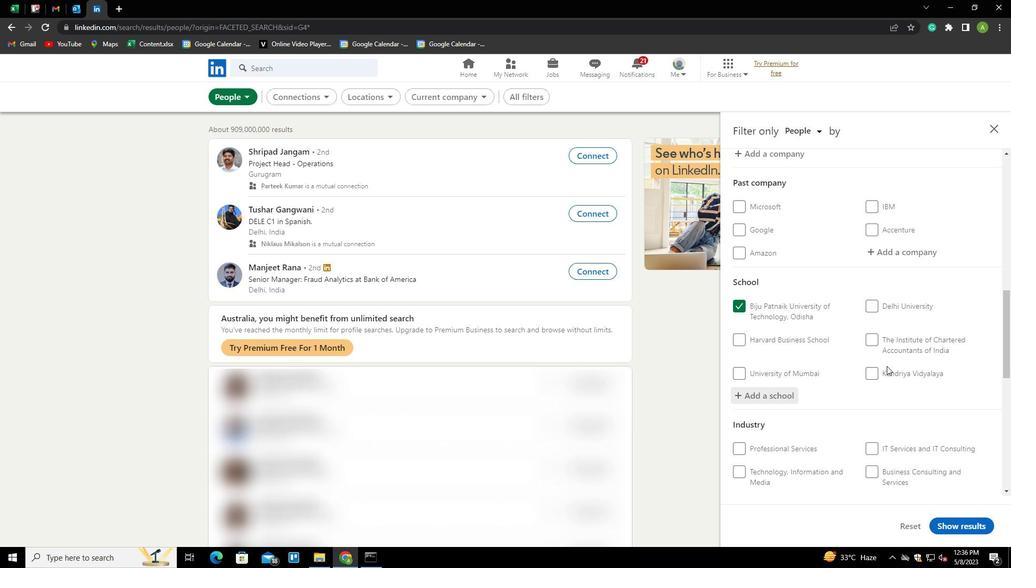 
Action: Mouse scrolled (886, 366) with delta (0, 0)
Screenshot: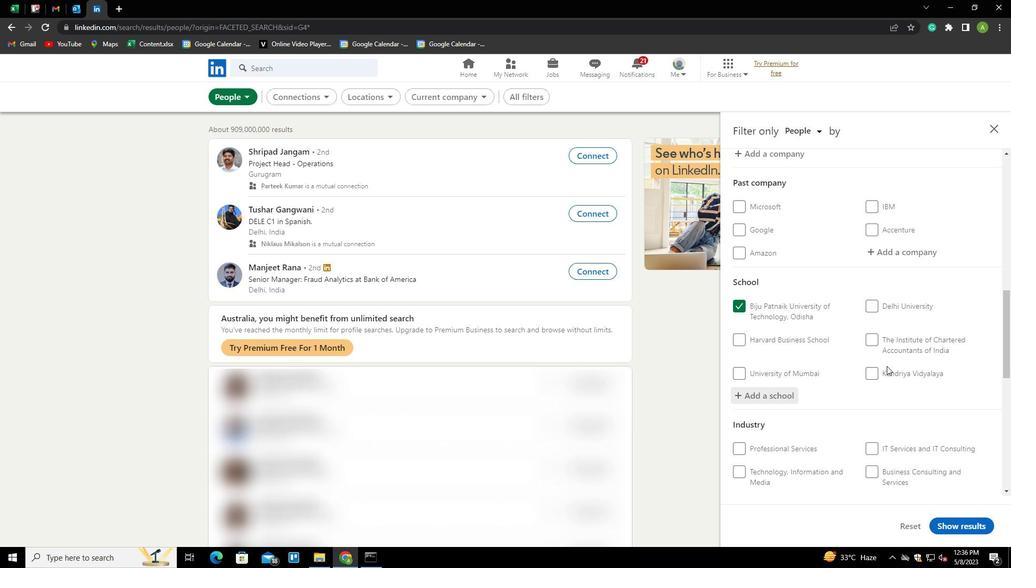 
Action: Mouse scrolled (886, 366) with delta (0, 0)
Screenshot: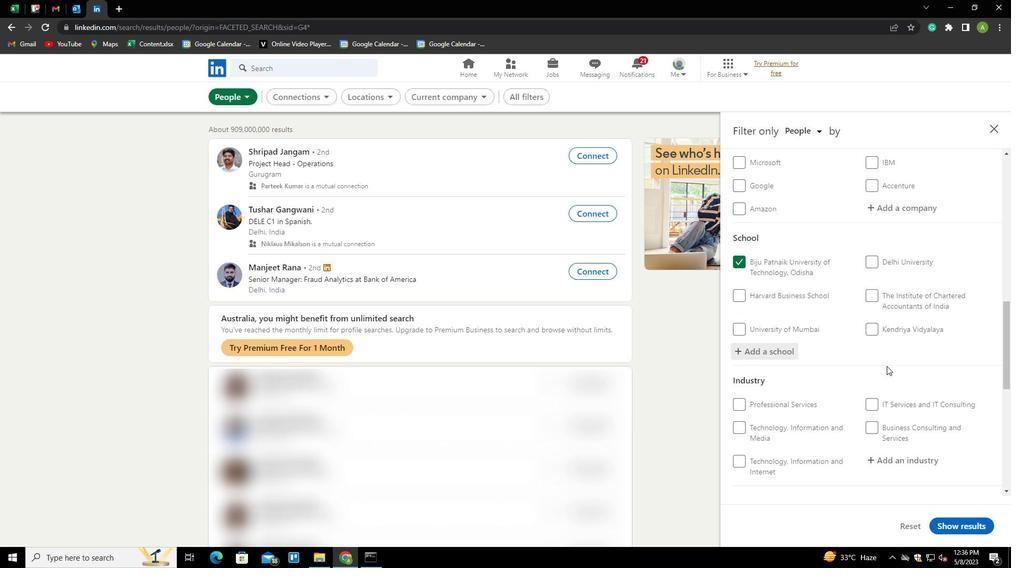 
Action: Mouse moved to (891, 346)
Screenshot: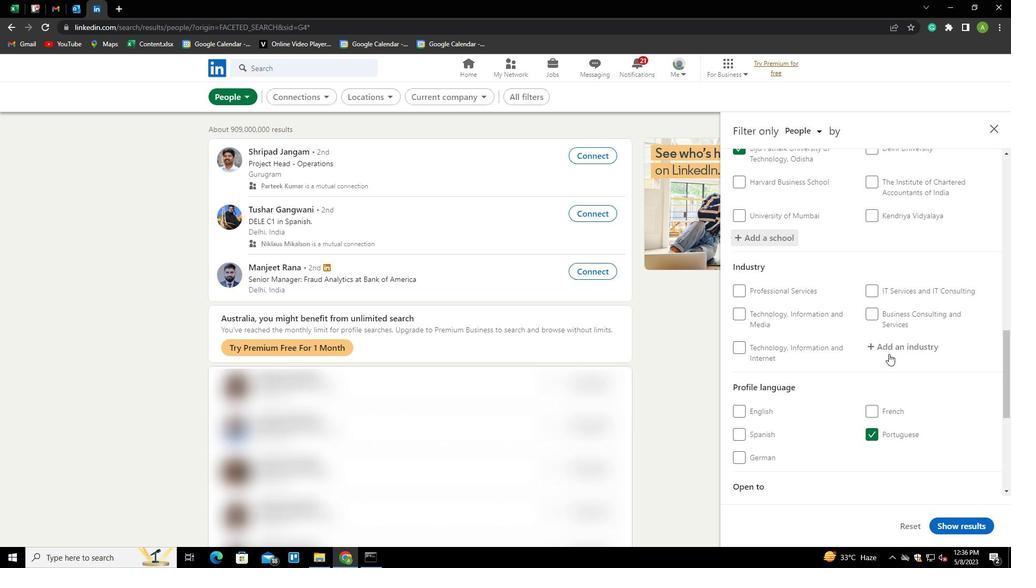
Action: Mouse pressed left at (891, 346)
Screenshot: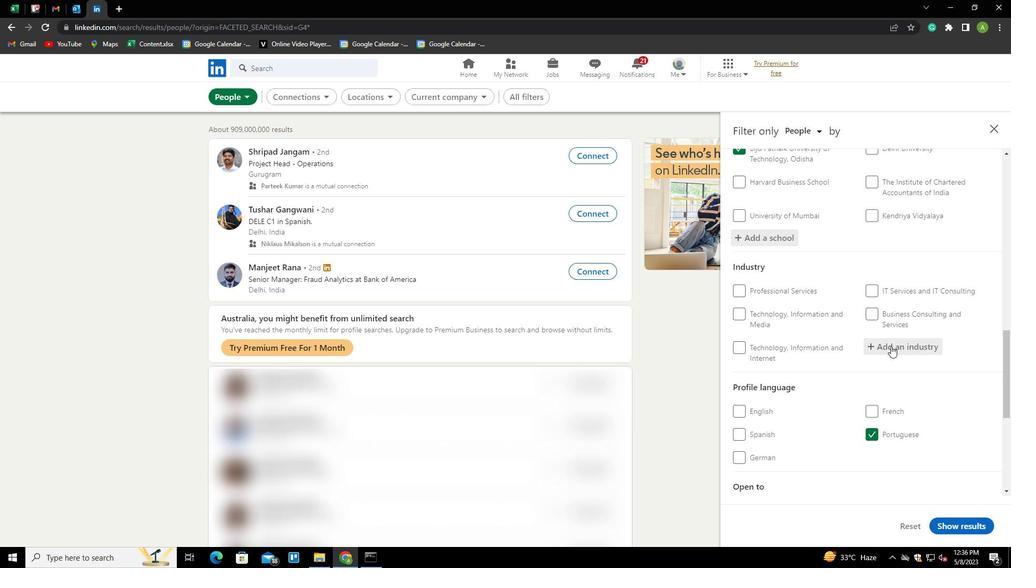 
Action: Key pressed <Key.shift>SERVICES<Key.space>FOR<Key.space>THE<Key.space><Key.shift>ELDERLY<Key.space>AND<Key.space><Key.shift>DESA<Key.backspace><Key.backspace><Key.backspace>ISABLED<Key.down><Key.enter>
Screenshot: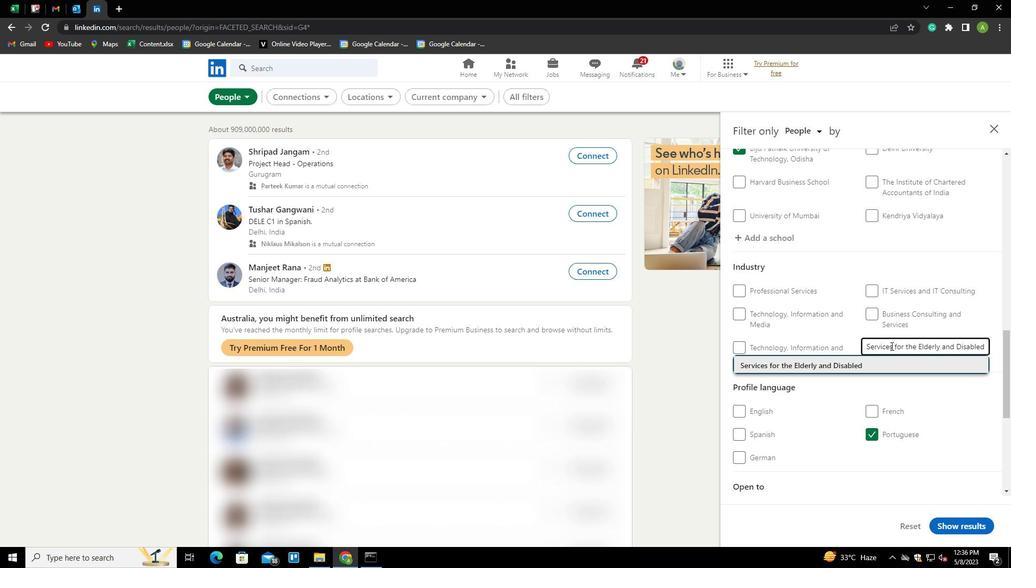 
Action: Mouse scrolled (891, 345) with delta (0, 0)
Screenshot: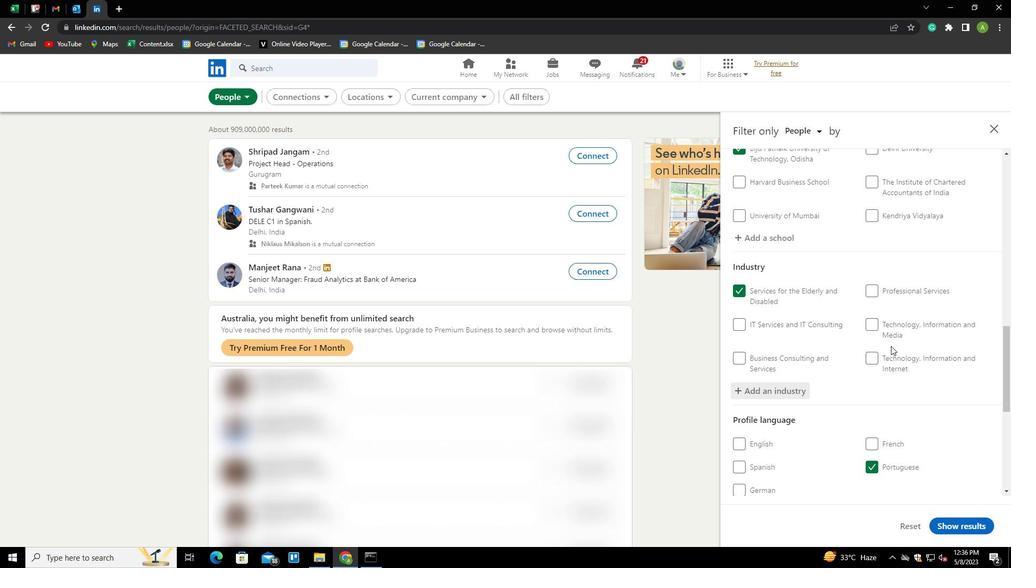 
Action: Mouse scrolled (891, 345) with delta (0, 0)
Screenshot: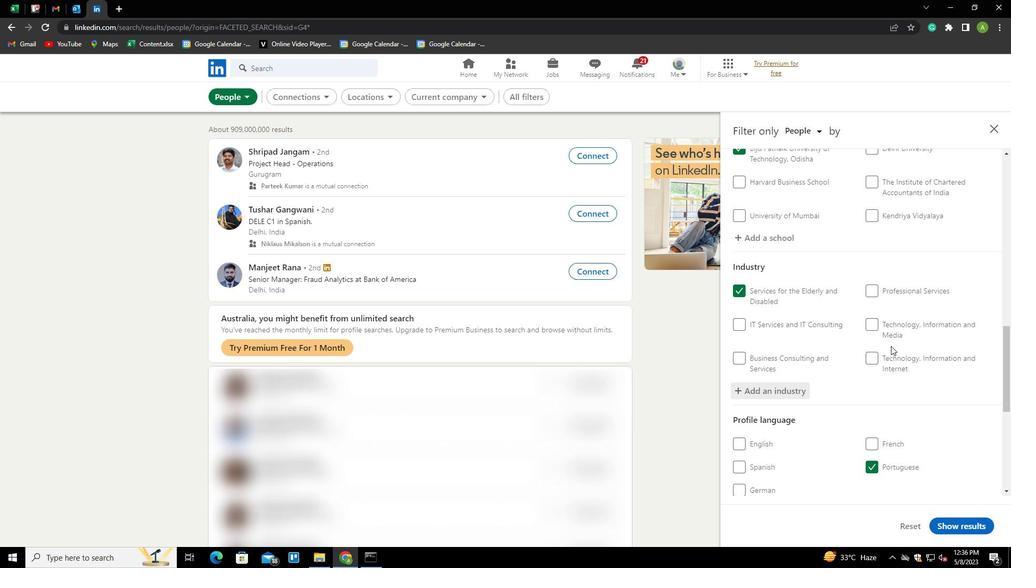 
Action: Mouse scrolled (891, 345) with delta (0, 0)
Screenshot: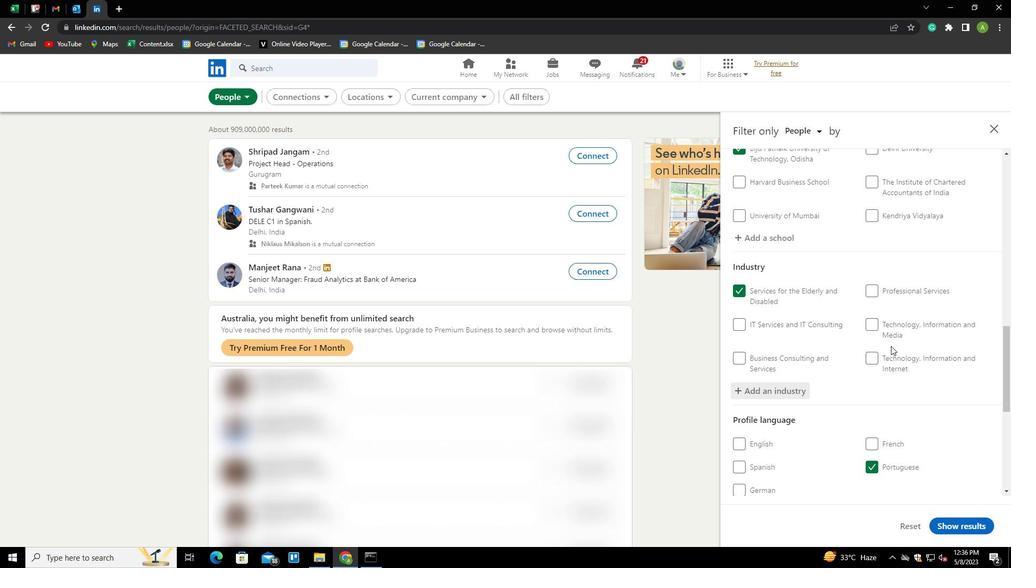 
Action: Mouse scrolled (891, 345) with delta (0, 0)
Screenshot: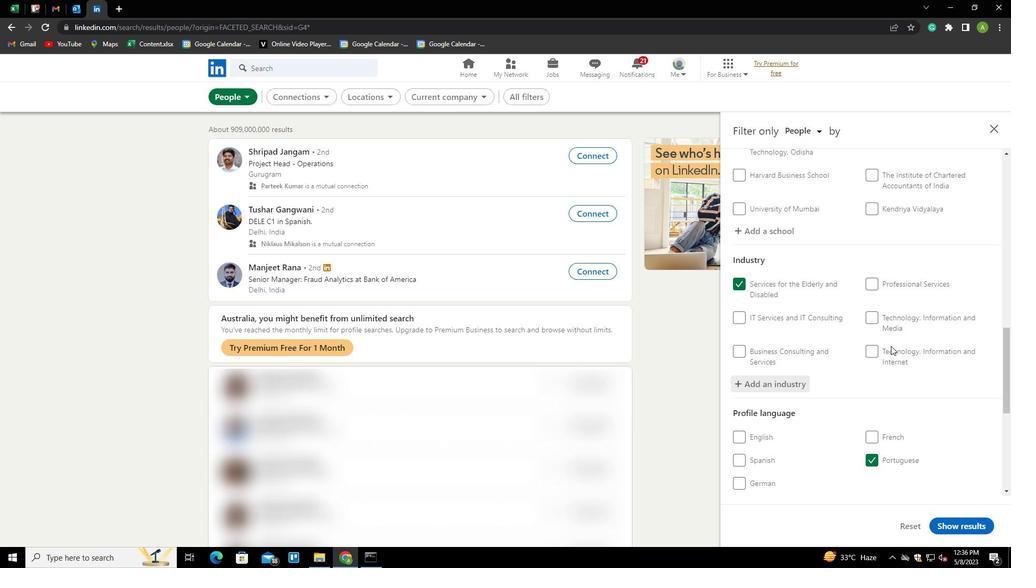 
Action: Mouse scrolled (891, 345) with delta (0, 0)
Screenshot: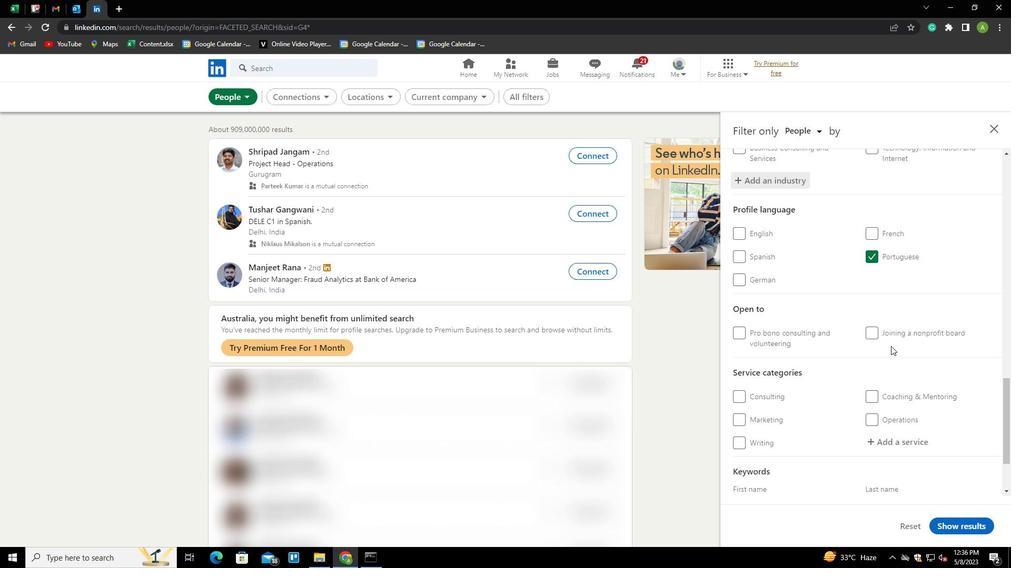 
Action: Mouse scrolled (891, 345) with delta (0, 0)
Screenshot: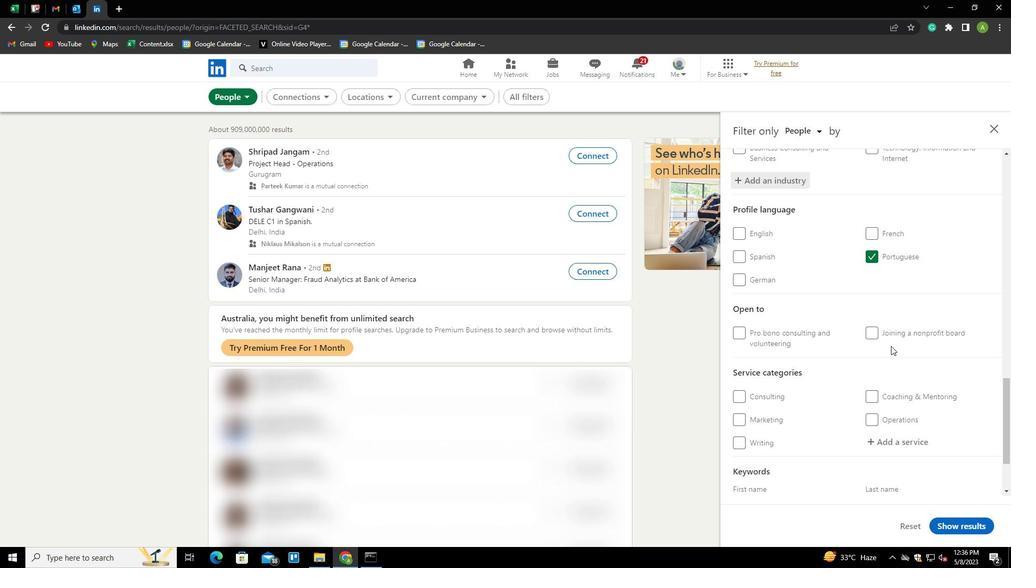 
Action: Mouse moved to (899, 351)
Screenshot: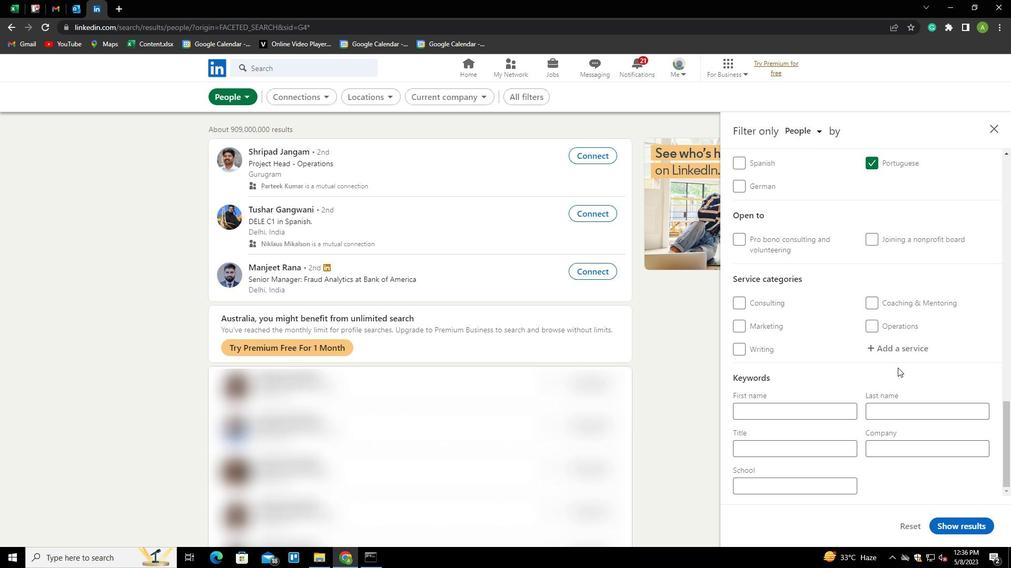 
Action: Mouse pressed left at (899, 351)
Screenshot: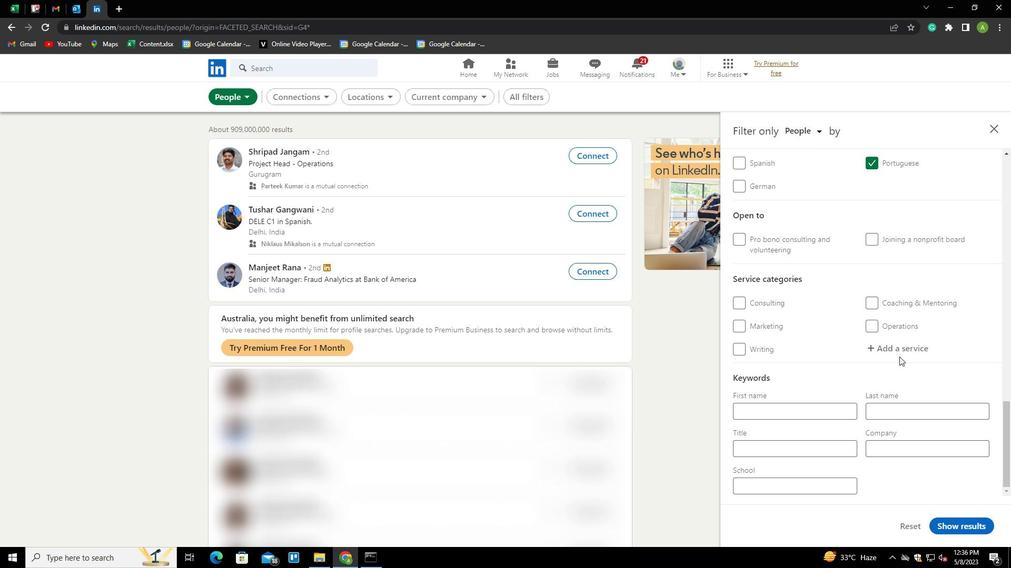 
Action: Key pressed <Key.shift><Key.shift><Key.shift><Key.shift><Key.shift><Key.shift><Key.caps_lock><Key.shift><Key.shift><Key.shift><Key.shift><Key.shift><Key.shift><Key.shift><Key.shift><Key.shift><Key.shift><Key.shift><Key.shift><Key.shift><Key.shift><Key.shift><Key.shift><Key.caps_lock>ADMINISTRATIVE
Screenshot: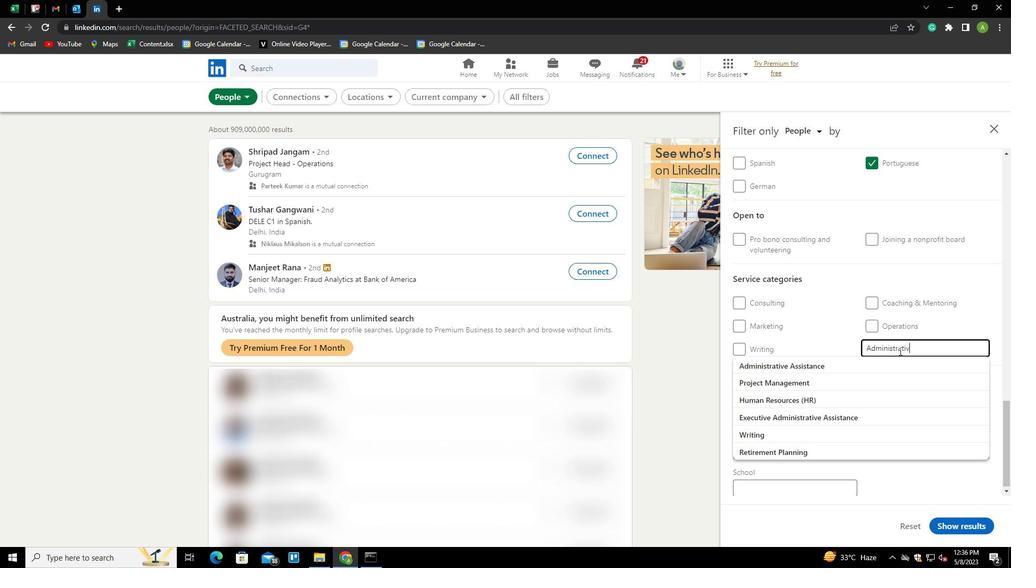 
Action: Mouse moved to (842, 341)
Screenshot: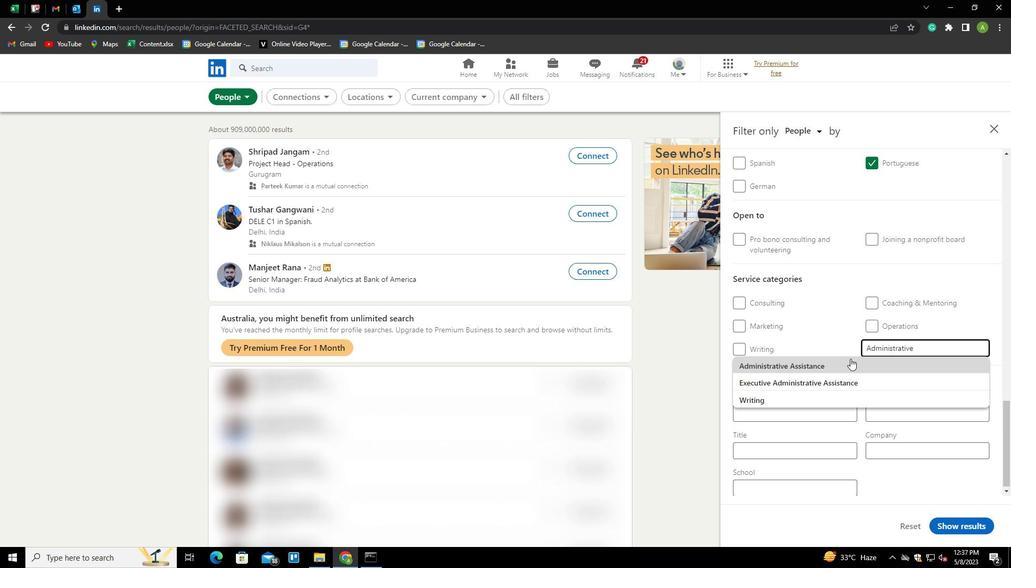 
Action: Mouse pressed left at (842, 341)
Screenshot: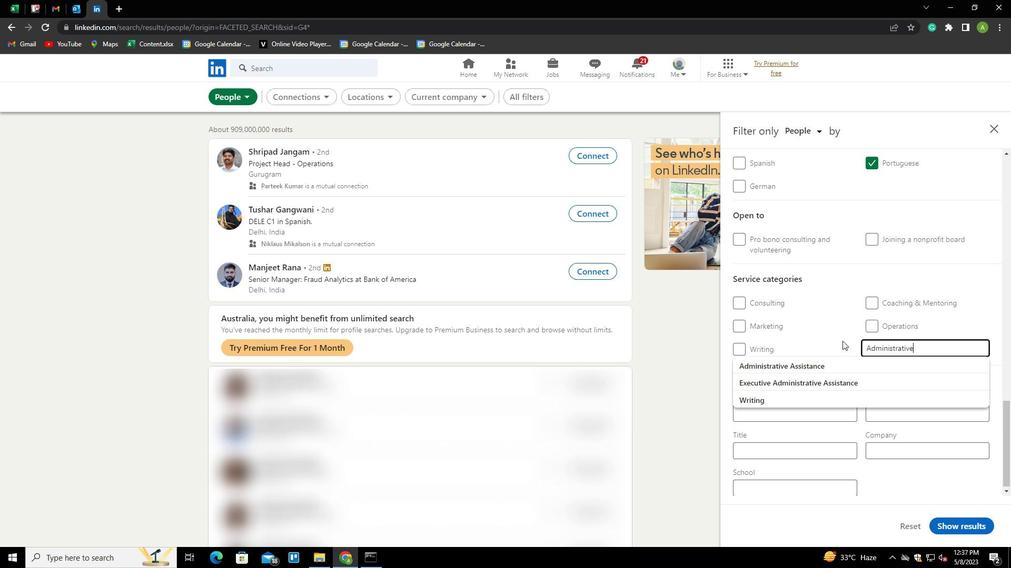 
Action: Mouse moved to (842, 339)
Screenshot: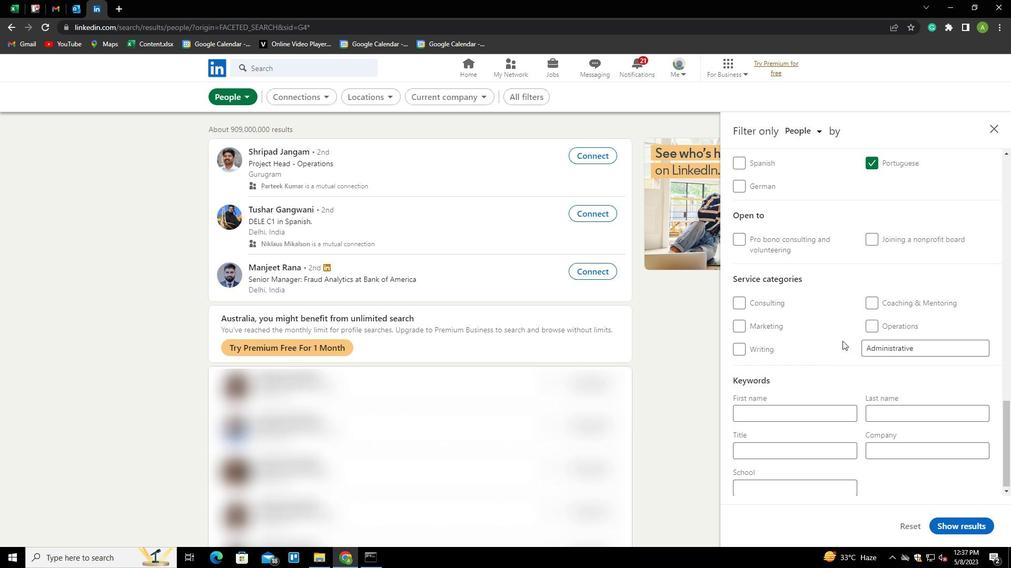 
Action: Mouse scrolled (842, 339) with delta (0, 0)
Screenshot: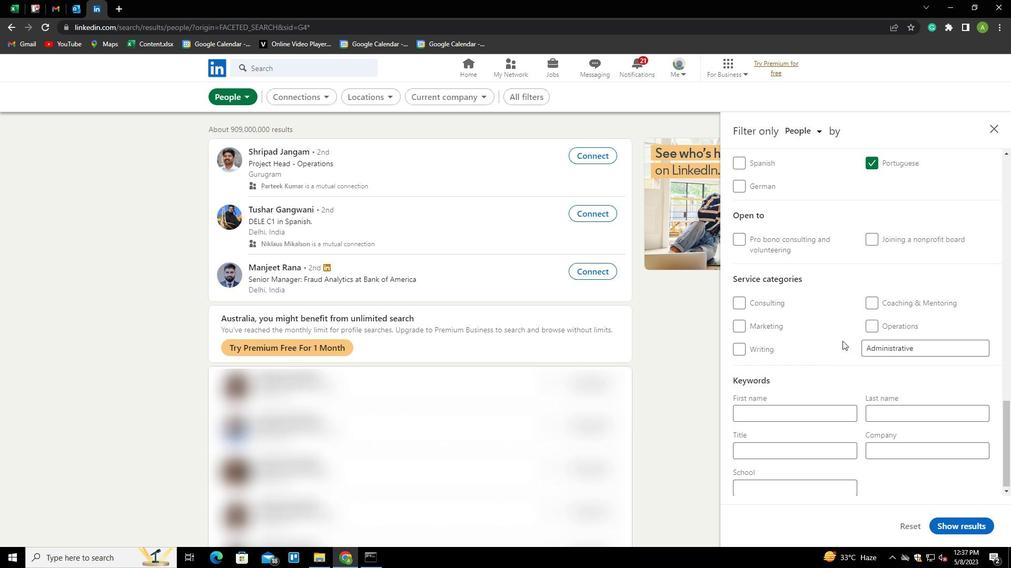 
Action: Mouse scrolled (842, 339) with delta (0, 0)
Screenshot: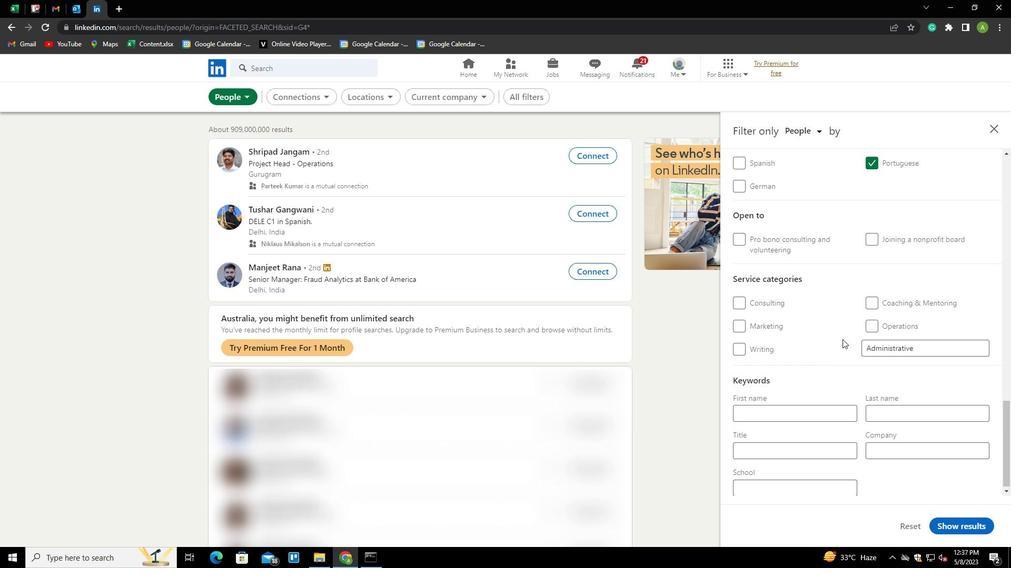
Action: Mouse scrolled (842, 339) with delta (0, 0)
Screenshot: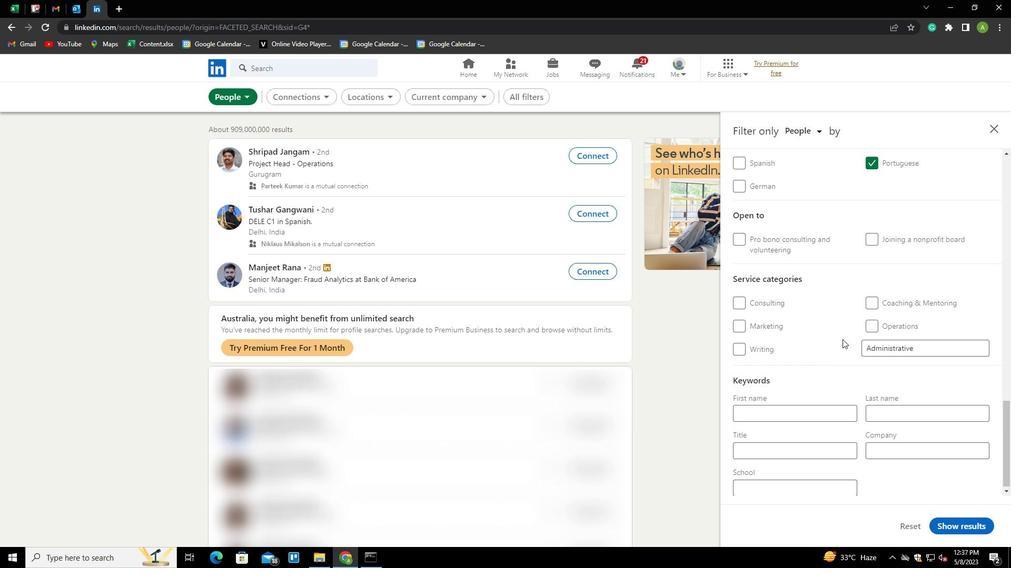 
Action: Mouse scrolled (842, 339) with delta (0, 0)
Screenshot: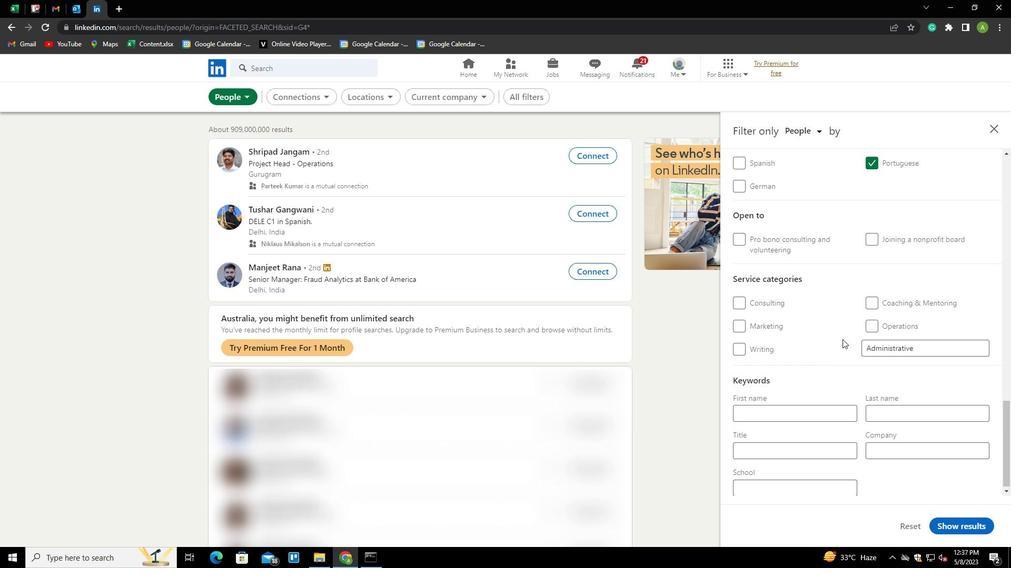 
Action: Mouse moved to (818, 446)
Screenshot: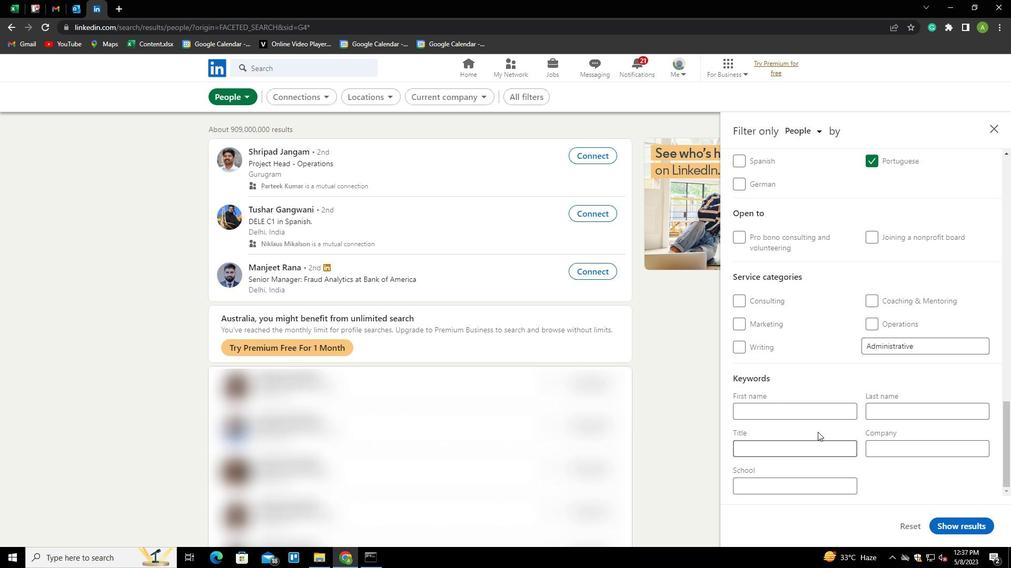 
Action: Mouse pressed left at (818, 446)
Screenshot: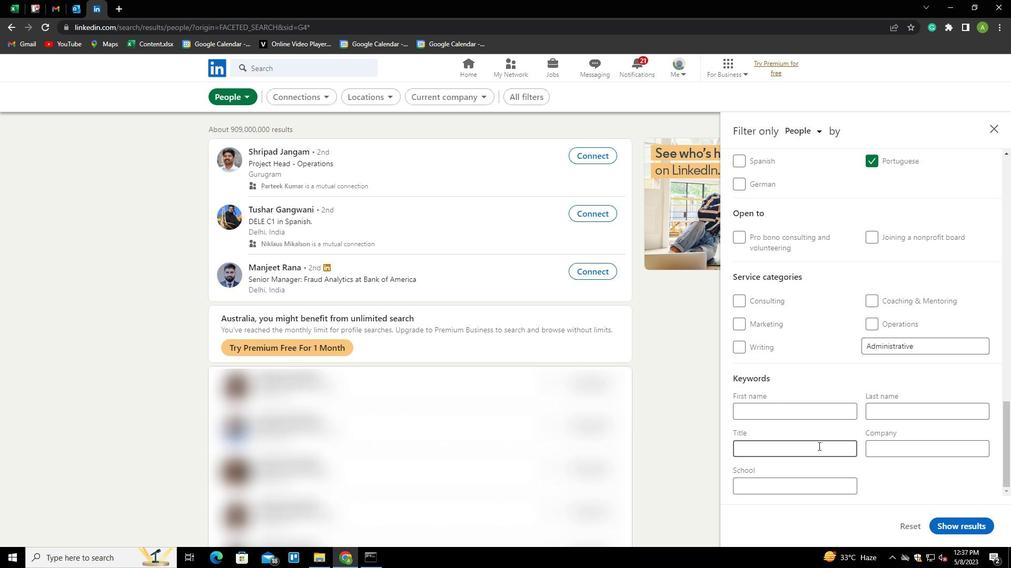 
Action: Mouse moved to (819, 446)
Screenshot: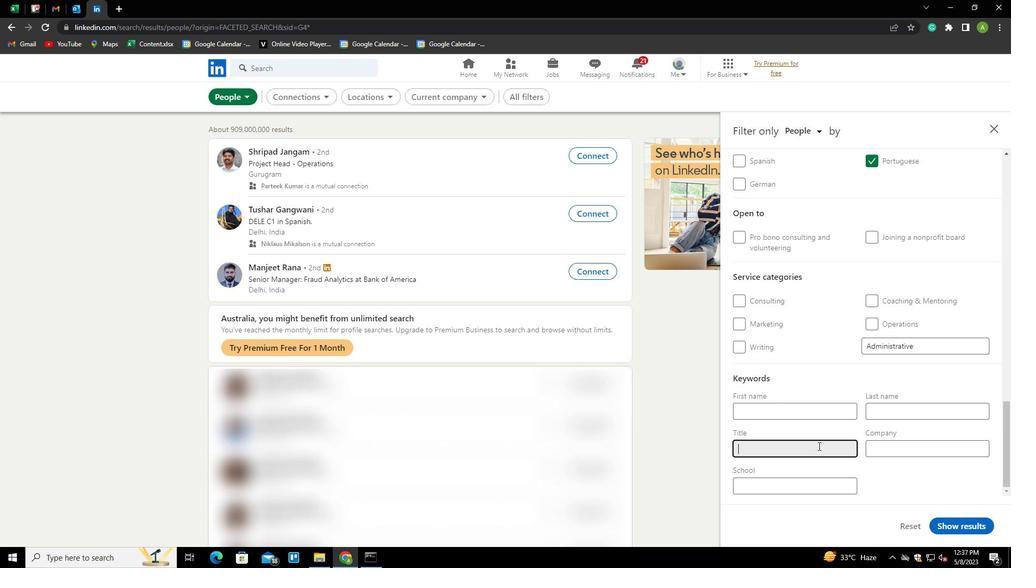 
Action: Key pressed <Key.shift>ACCOUNT<Key.space><Key.shift><Key.shift><Key.shift><Key.shift><Key.shift><Key.shift><Key.shift><Key.shift><Key.shift><Key.shift><Key.shift><Key.shift><Key.shift><Key.shift><Key.shift><Key.shift><Key.shift><Key.shift><Key.shift><Key.shift><Key.shift><Key.shift><Key.shift>REPRESENTATIVE
Screenshot: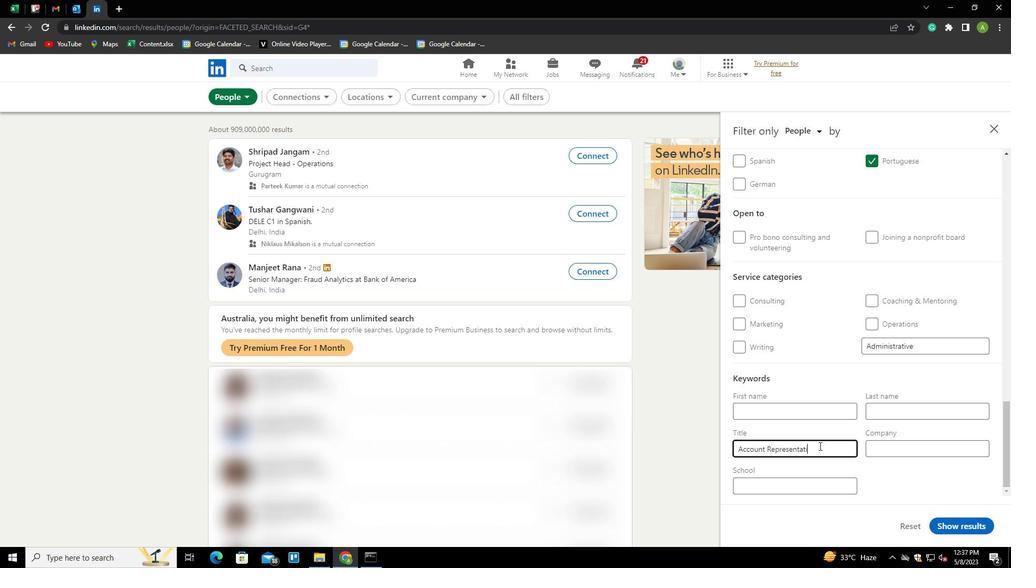 
Action: Mouse moved to (826, 441)
Screenshot: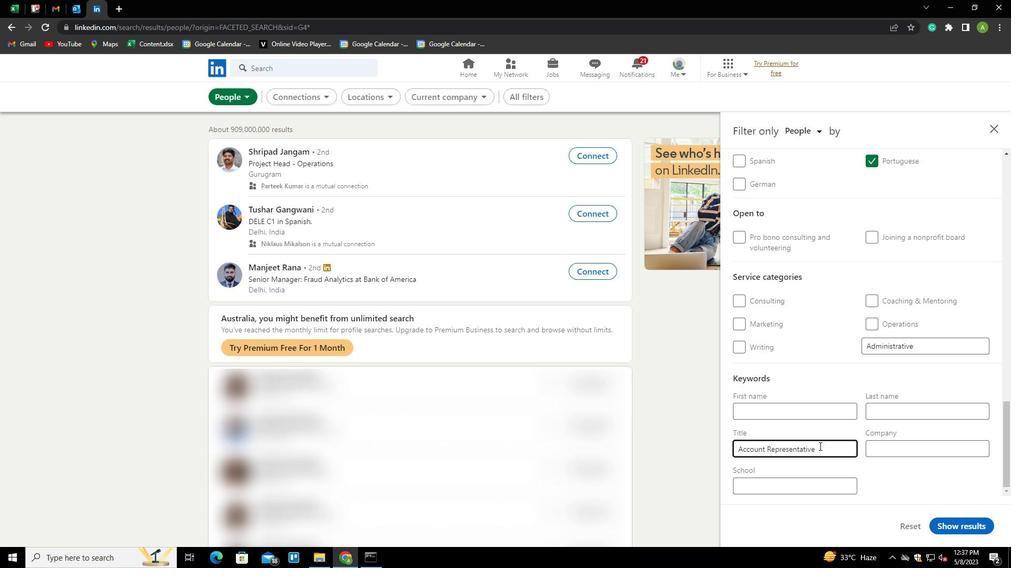 
Action: Mouse scrolled (826, 442) with delta (0, 0)
Screenshot: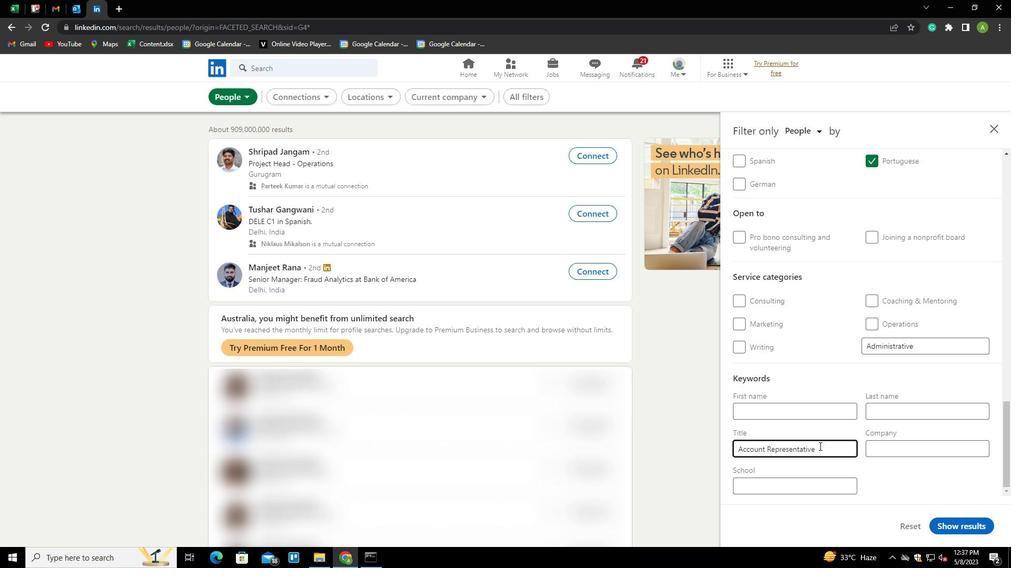 
Action: Mouse moved to (912, 469)
Screenshot: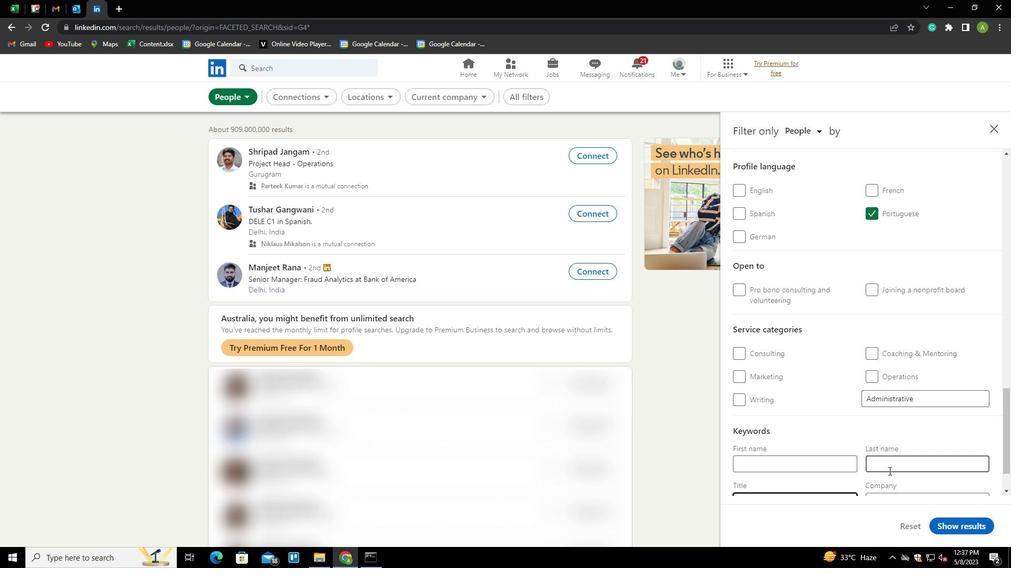 
Action: Mouse scrolled (912, 468) with delta (0, 0)
Screenshot: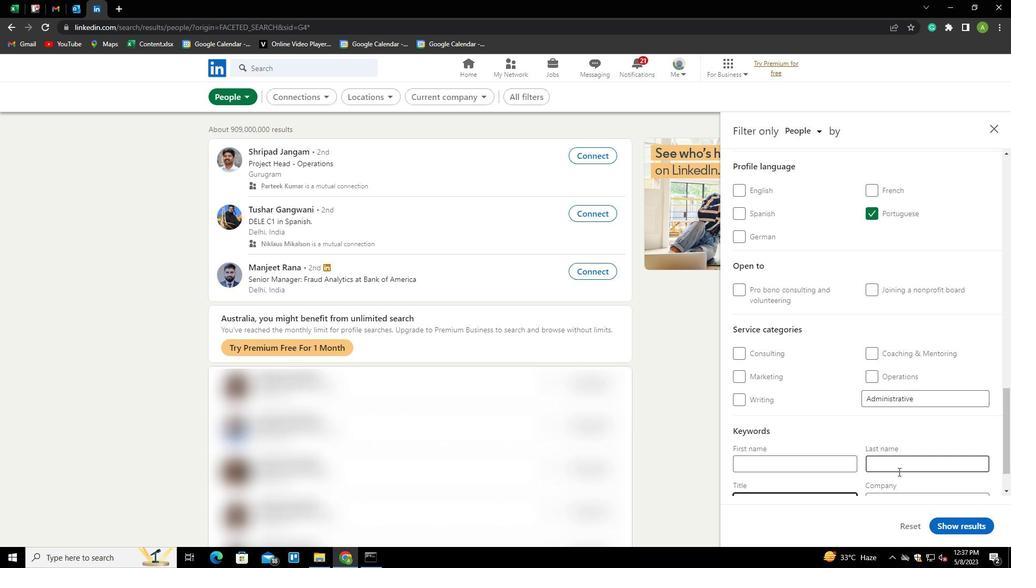 
Action: Mouse scrolled (912, 468) with delta (0, 0)
Screenshot: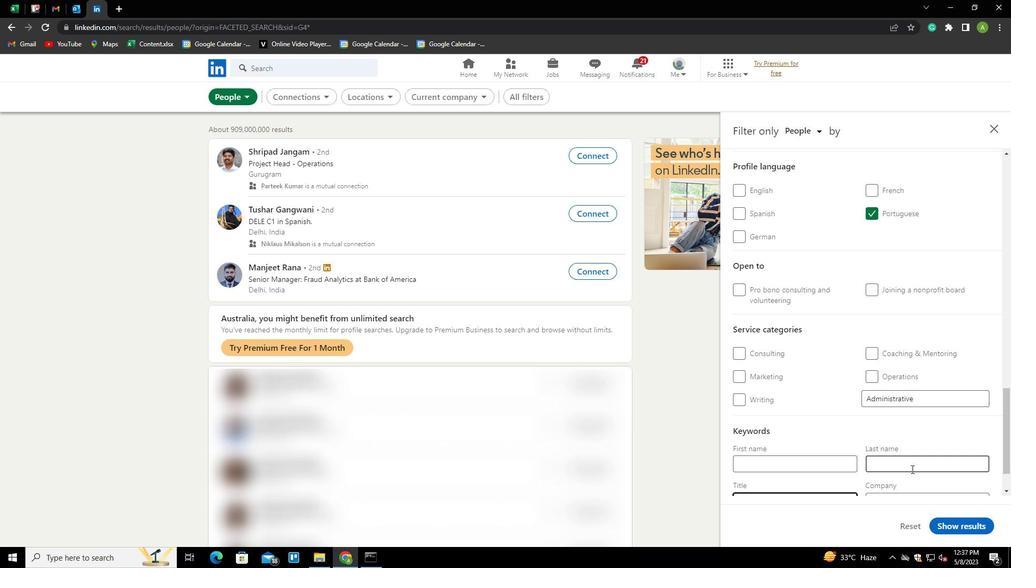 
Action: Mouse scrolled (912, 468) with delta (0, 0)
Screenshot: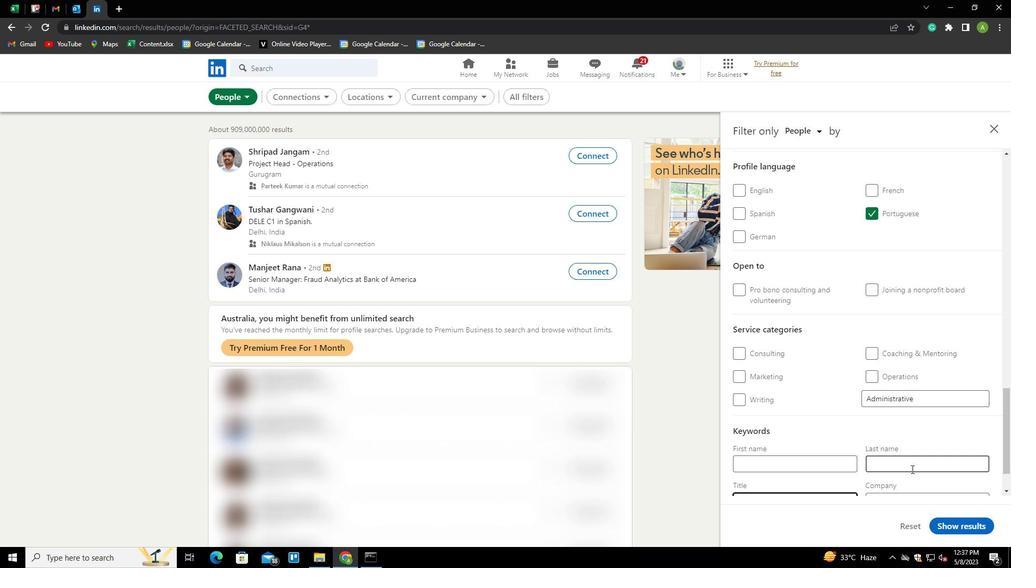 
Action: Mouse scrolled (912, 468) with delta (0, 0)
Screenshot: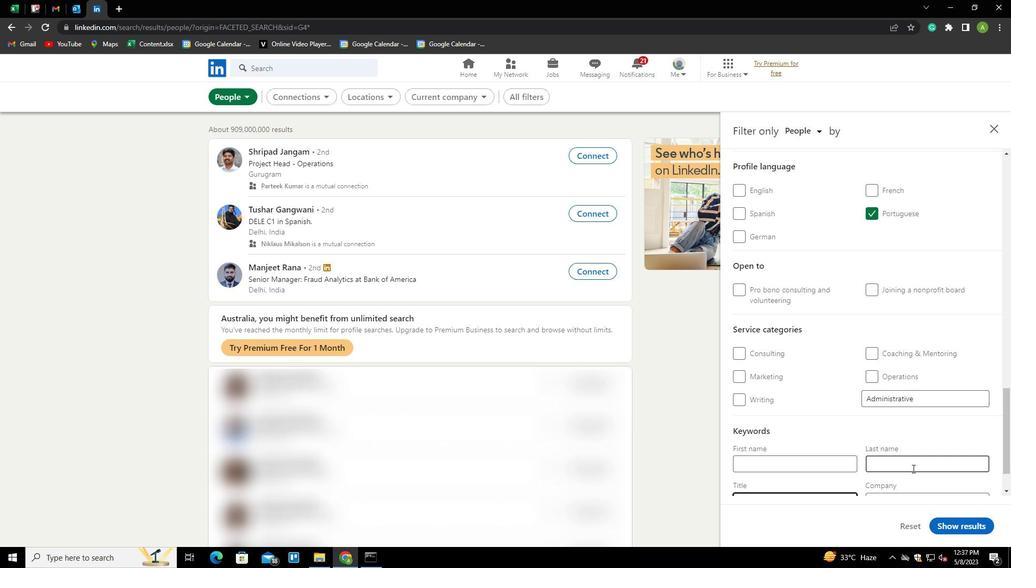 
Action: Mouse moved to (908, 469)
Screenshot: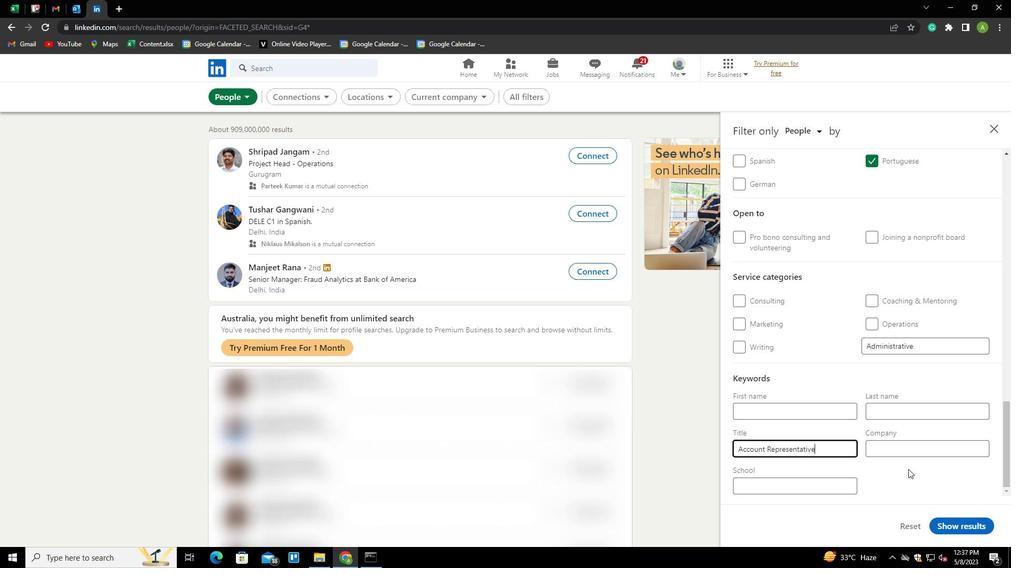 
Action: Mouse pressed left at (908, 469)
Screenshot: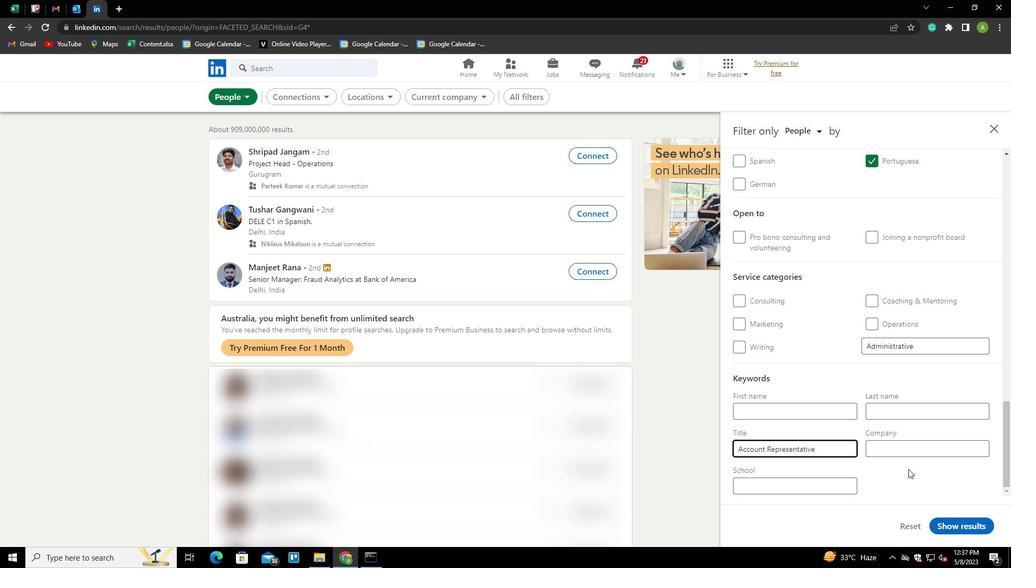 
Action: Mouse moved to (966, 524)
Screenshot: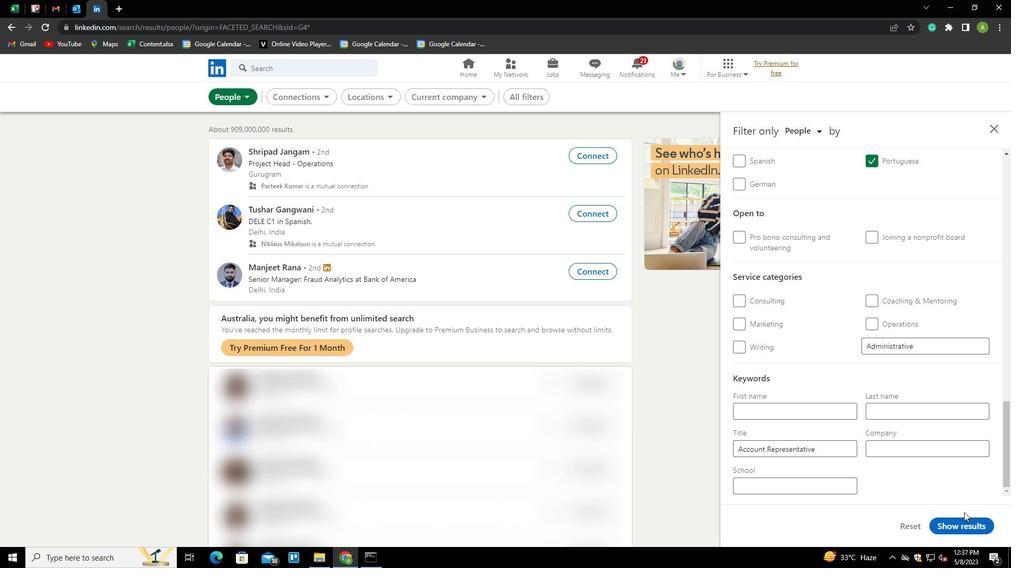 
Action: Mouse pressed left at (966, 524)
Screenshot: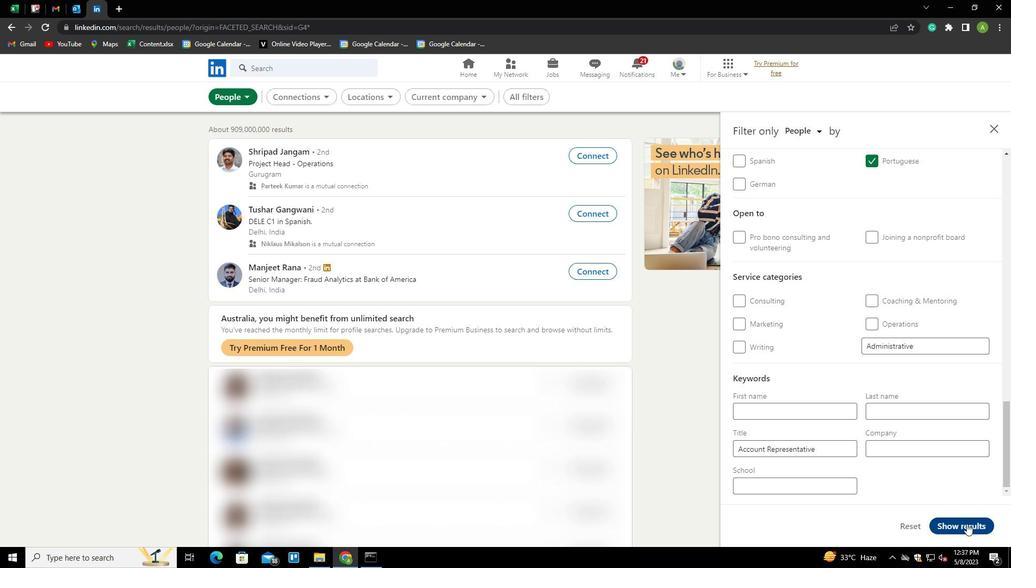 
Action: Mouse moved to (969, 523)
Screenshot: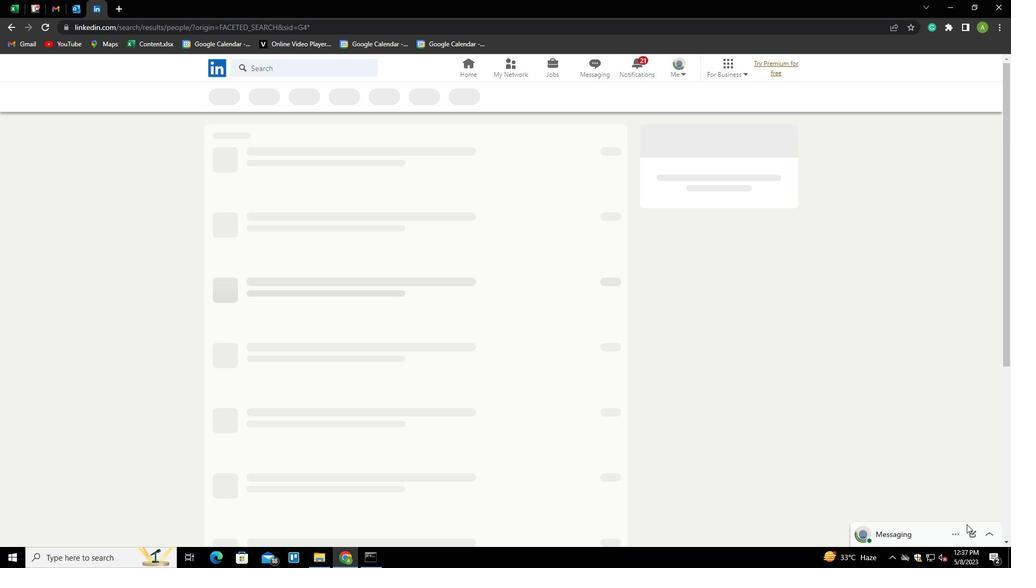 
